 Task: Find connections with filter location Palafrugell with filter topic #Leadershipfirstwith filter profile language French with filter current company Godrej Consumer Products Limited with filter school Ramakrishna Mission Vidyalaya with filter industry Operations Consulting with filter service category Financial Planning with filter keywords title Locksmith
Action: Mouse moved to (207, 250)
Screenshot: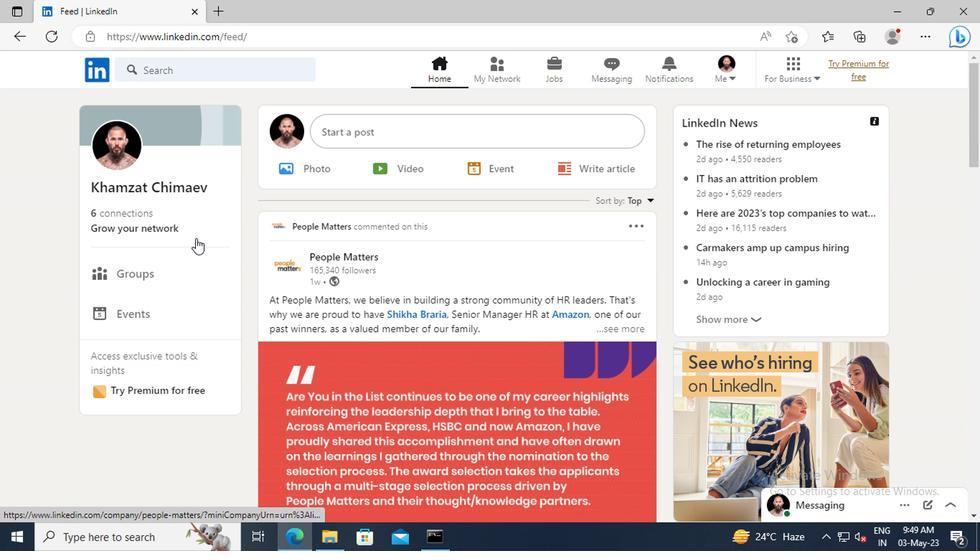 
Action: Mouse pressed left at (207, 250)
Screenshot: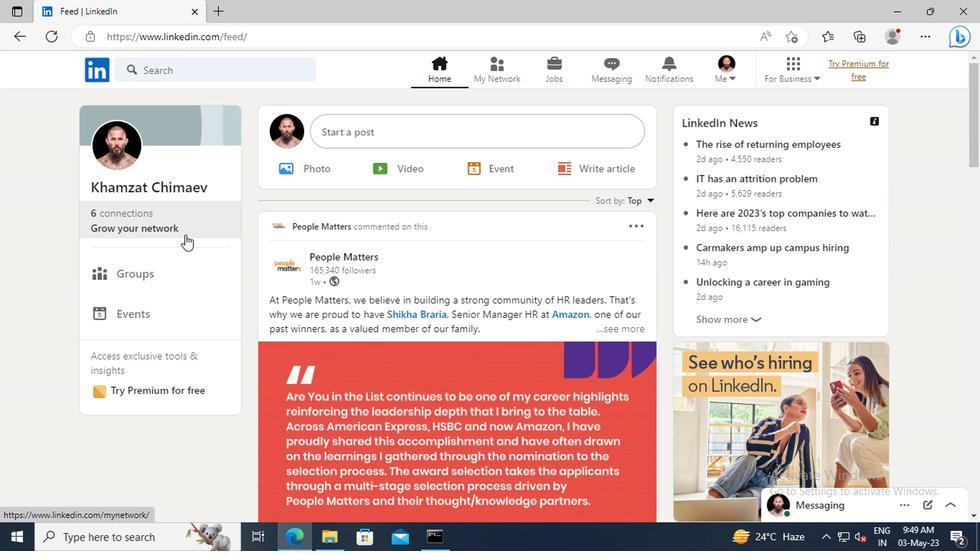 
Action: Mouse moved to (205, 196)
Screenshot: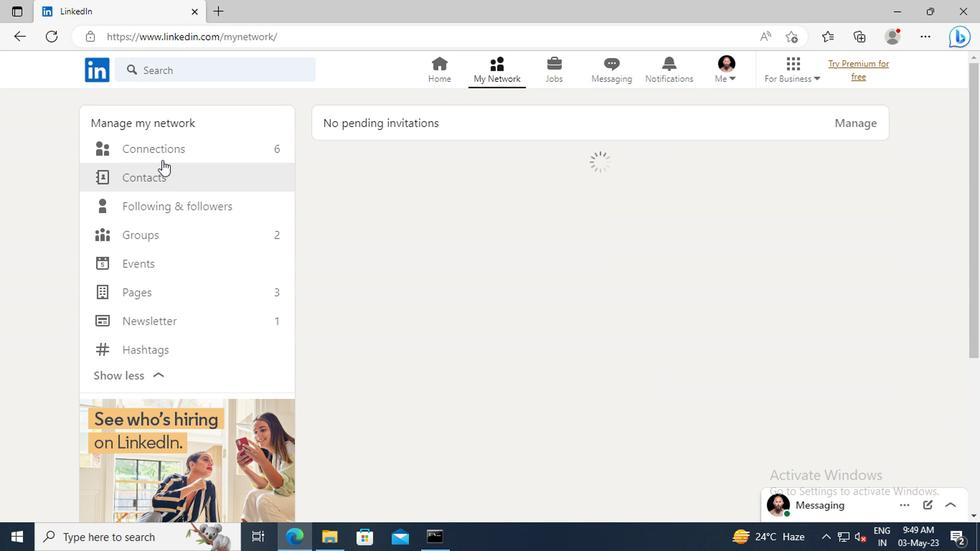 
Action: Mouse pressed left at (205, 196)
Screenshot: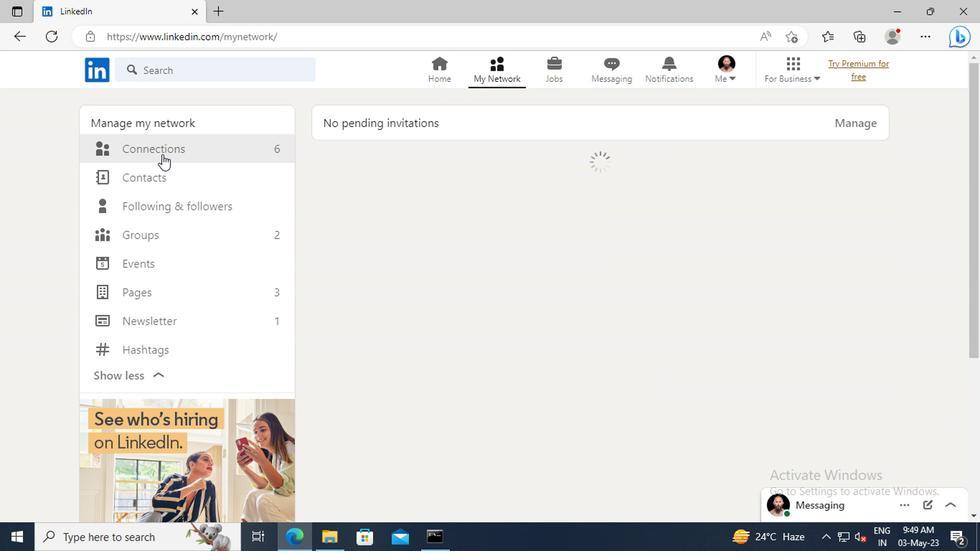 
Action: Mouse moved to (508, 198)
Screenshot: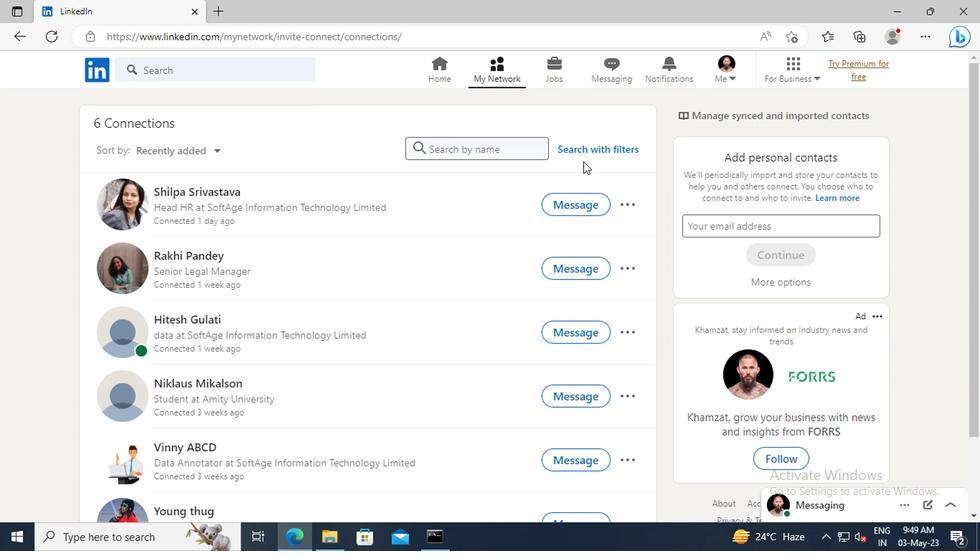 
Action: Mouse pressed left at (508, 198)
Screenshot: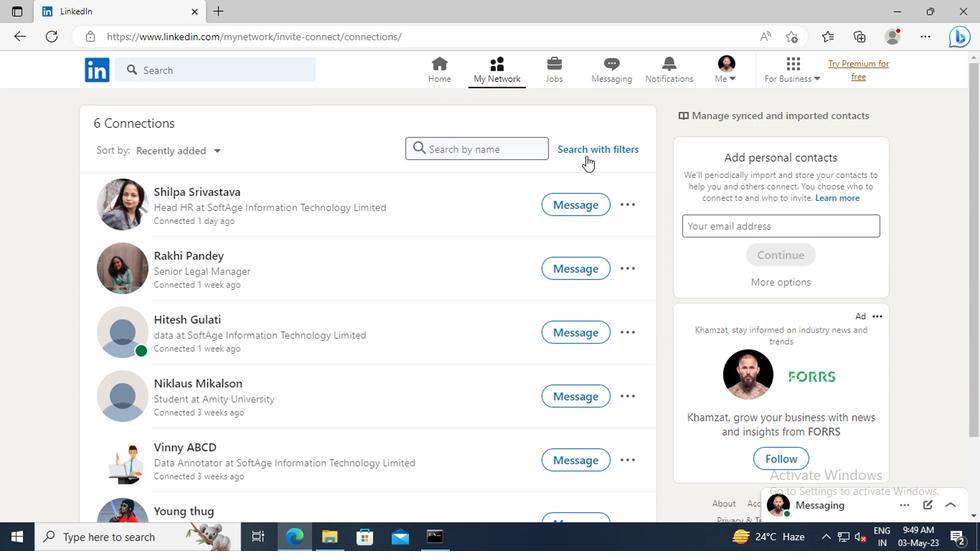 
Action: Mouse moved to (479, 170)
Screenshot: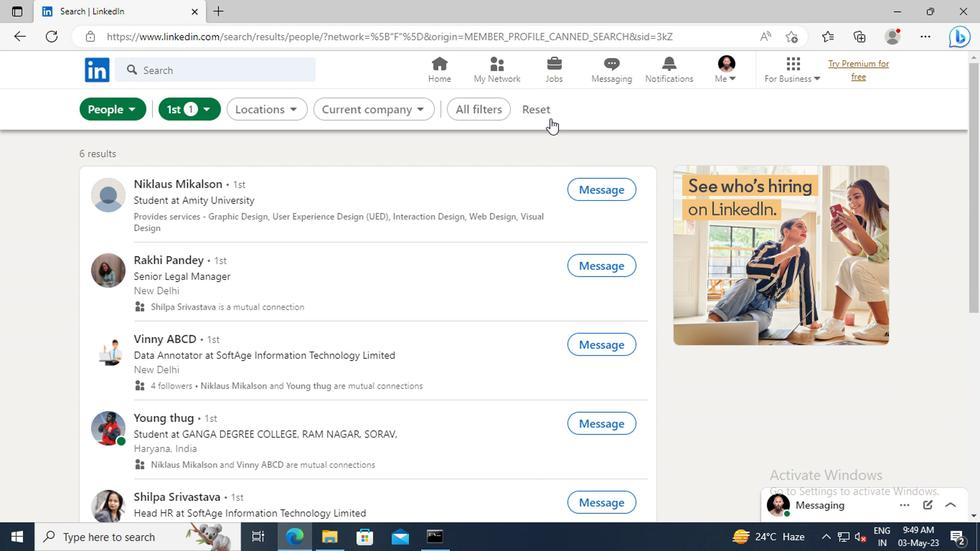 
Action: Mouse pressed left at (479, 170)
Screenshot: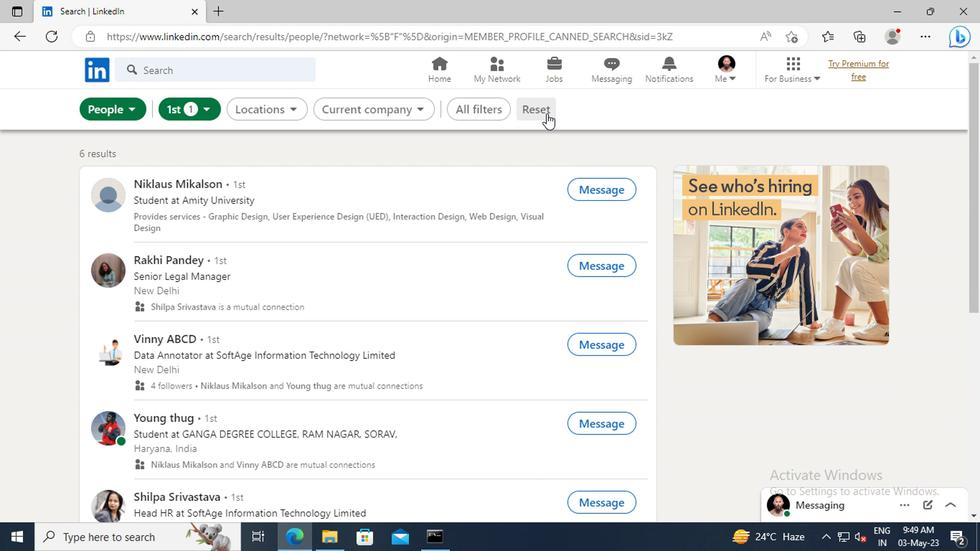 
Action: Mouse moved to (464, 169)
Screenshot: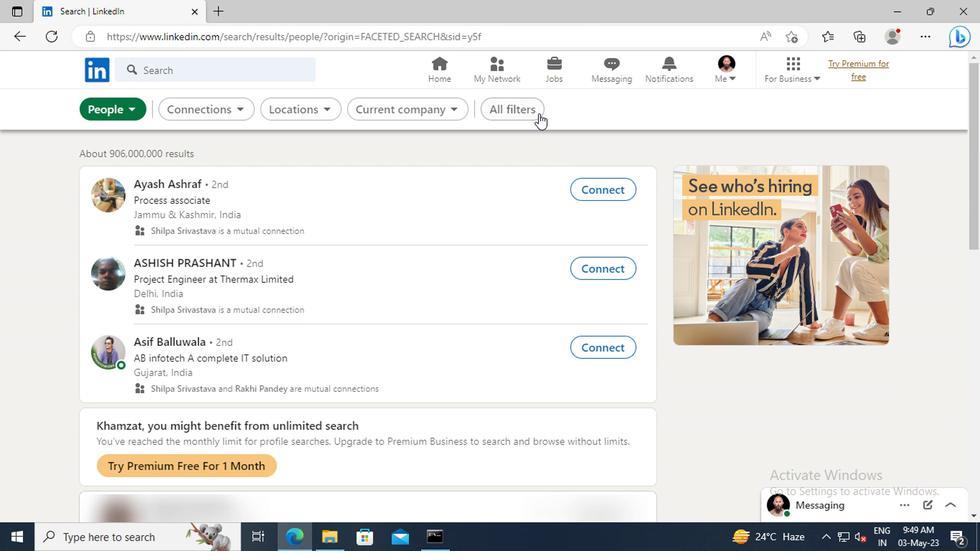 
Action: Mouse pressed left at (464, 169)
Screenshot: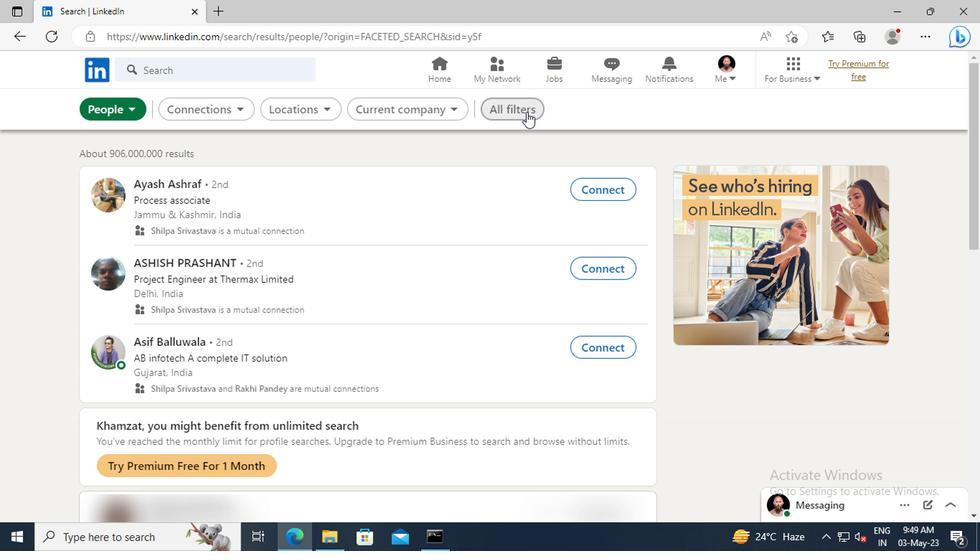 
Action: Mouse moved to (648, 285)
Screenshot: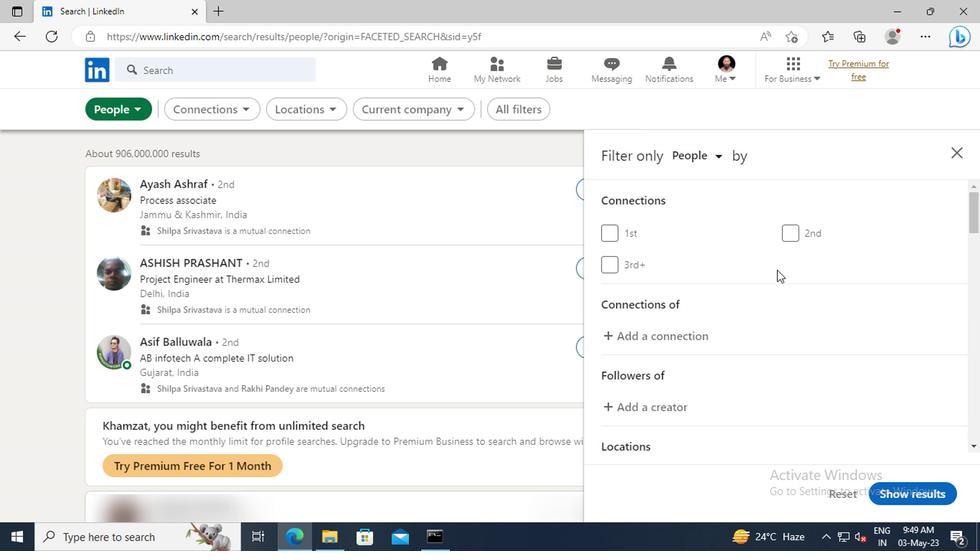 
Action: Mouse scrolled (648, 284) with delta (0, 0)
Screenshot: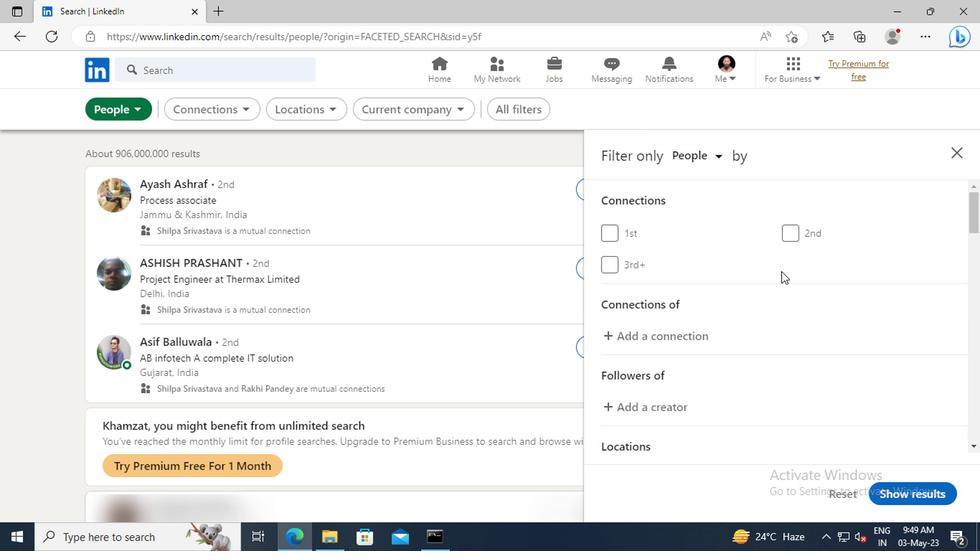 
Action: Mouse scrolled (648, 284) with delta (0, 0)
Screenshot: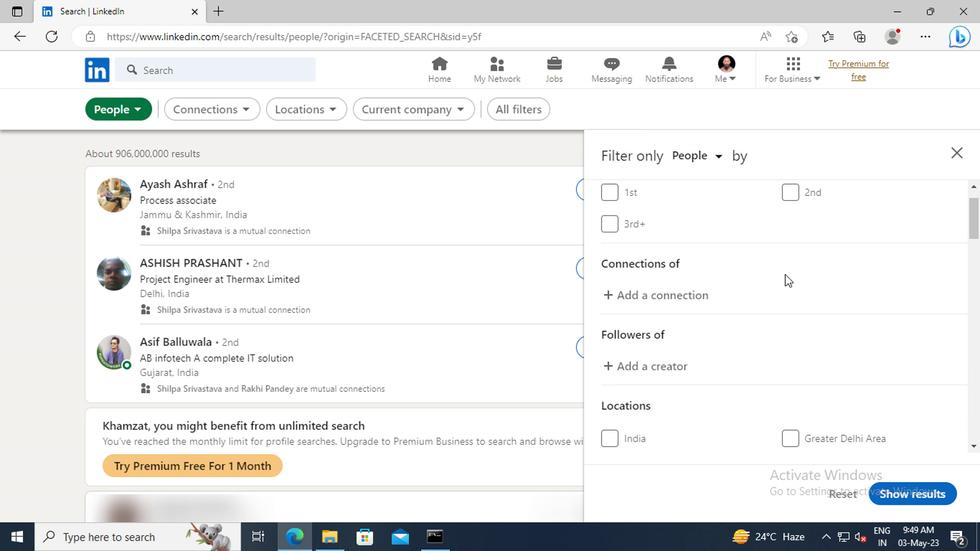 
Action: Mouse scrolled (648, 284) with delta (0, 0)
Screenshot: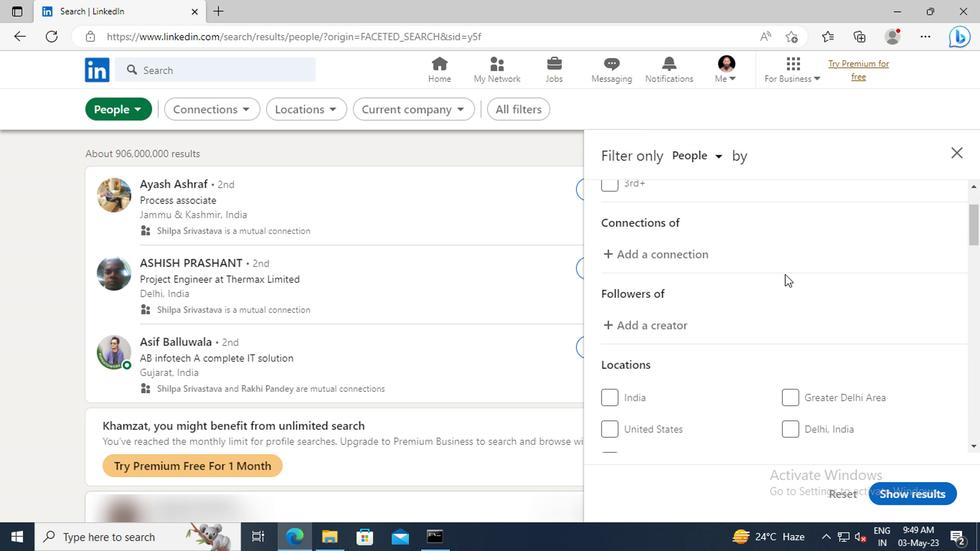 
Action: Mouse scrolled (648, 284) with delta (0, 0)
Screenshot: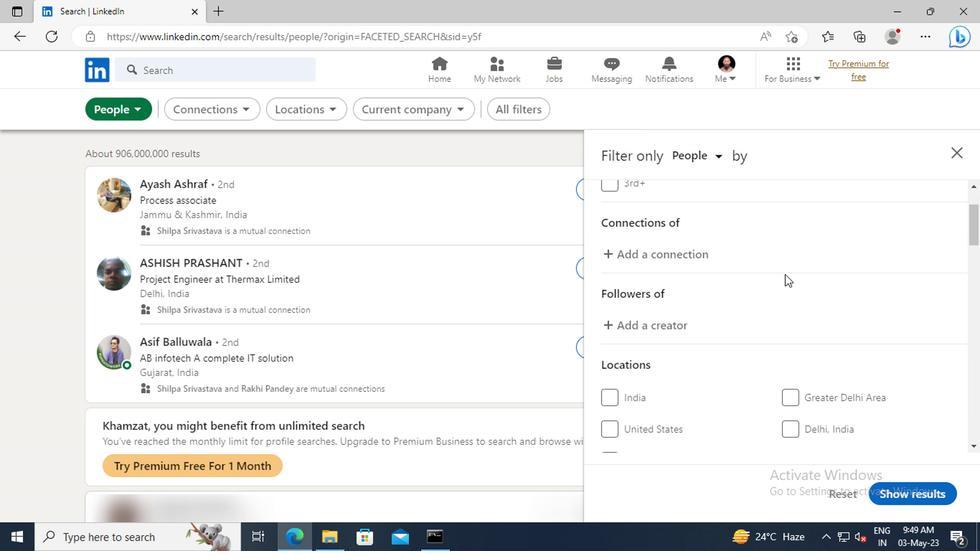 
Action: Mouse scrolled (648, 284) with delta (0, 0)
Screenshot: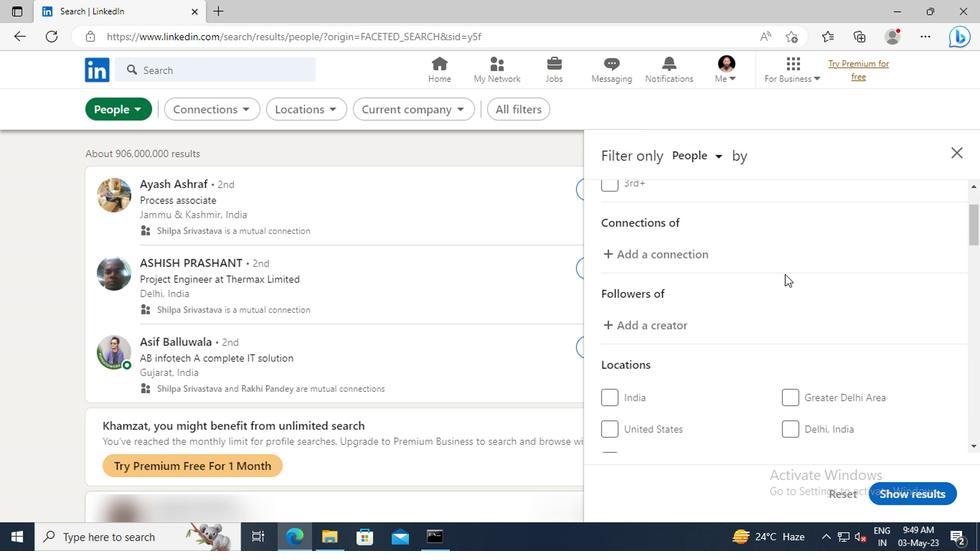 
Action: Mouse scrolled (648, 284) with delta (0, 0)
Screenshot: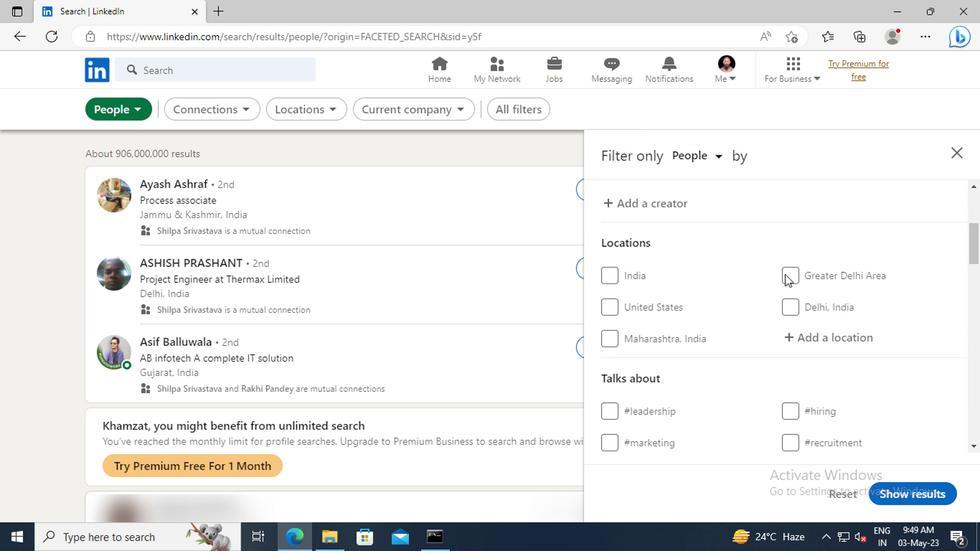 
Action: Mouse moved to (656, 298)
Screenshot: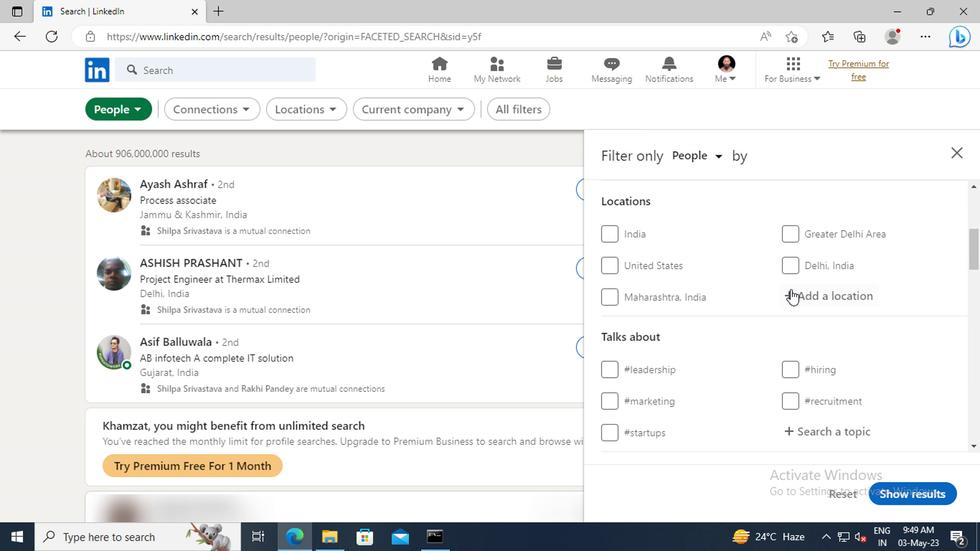 
Action: Mouse pressed left at (656, 298)
Screenshot: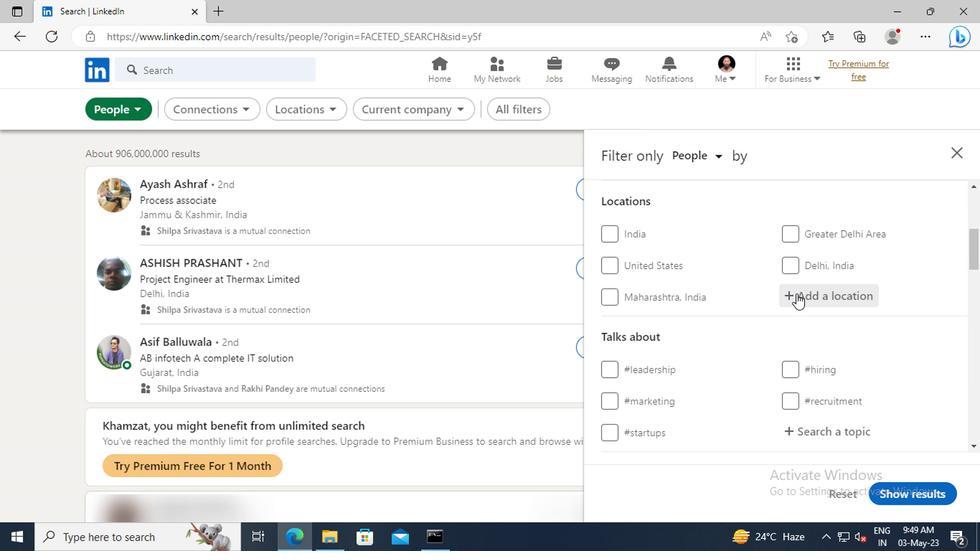 
Action: Key pressed <Key.shift>PALAFRUG
Screenshot: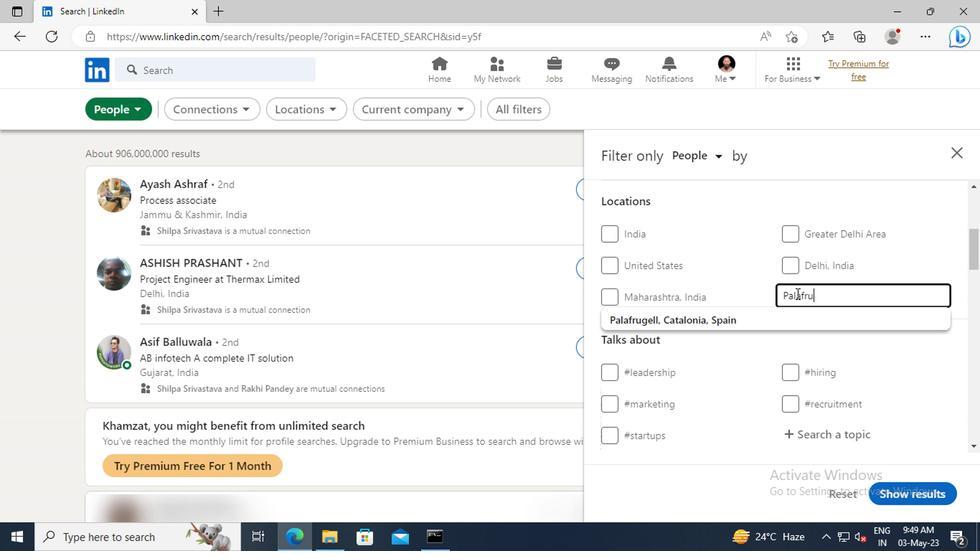 
Action: Mouse moved to (658, 311)
Screenshot: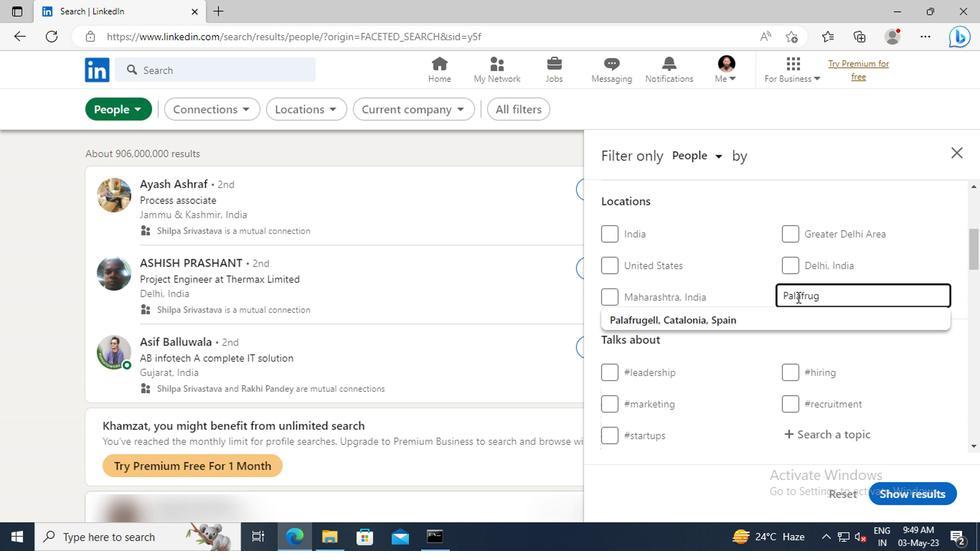 
Action: Mouse pressed left at (658, 311)
Screenshot: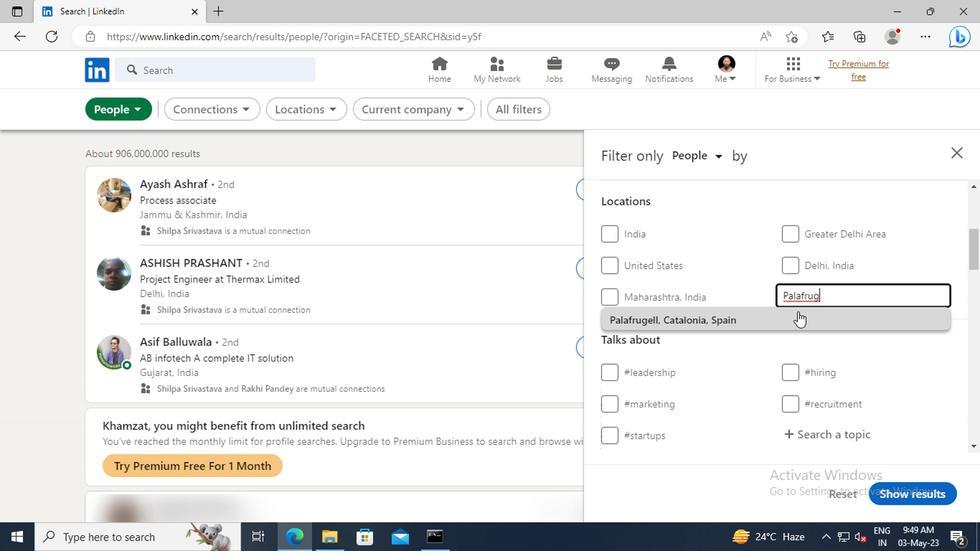 
Action: Mouse scrolled (658, 311) with delta (0, 0)
Screenshot: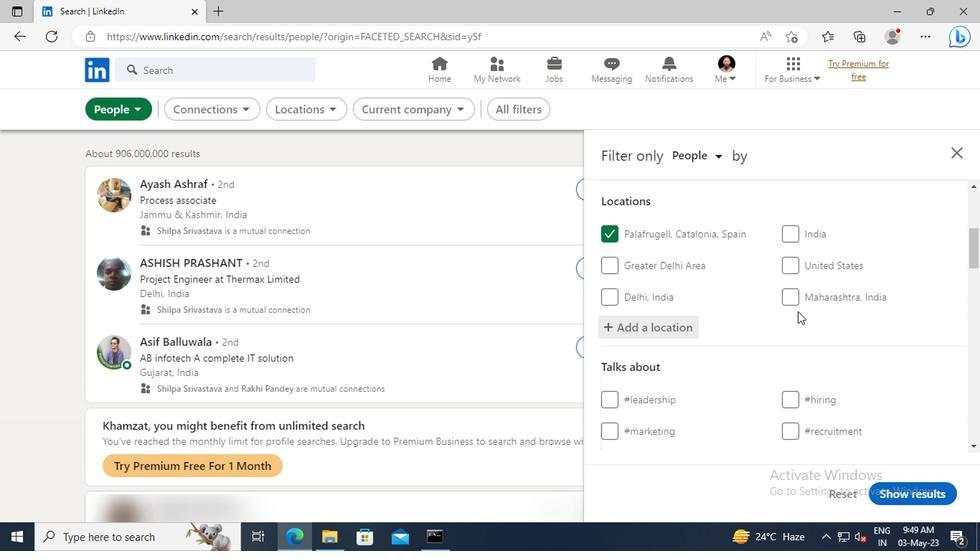
Action: Mouse scrolled (658, 311) with delta (0, 0)
Screenshot: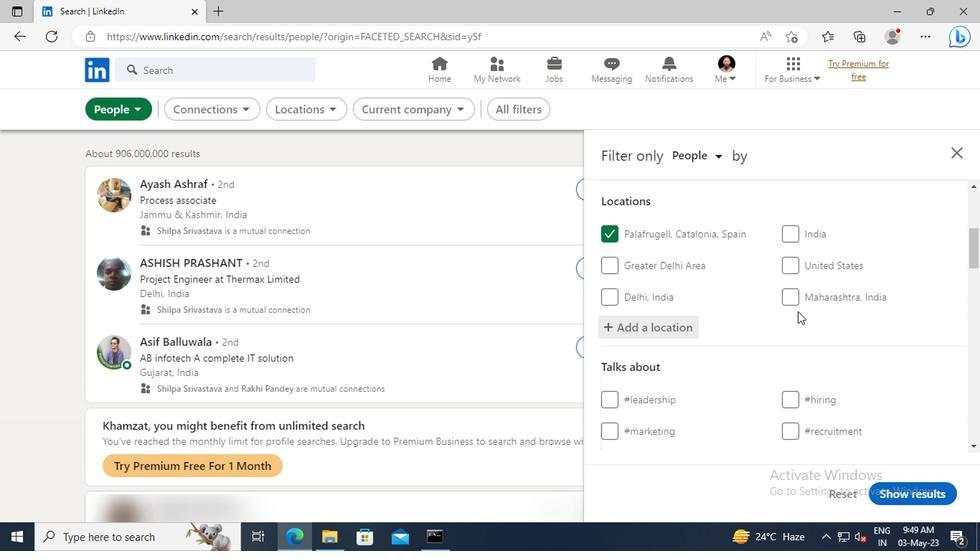 
Action: Mouse moved to (660, 294)
Screenshot: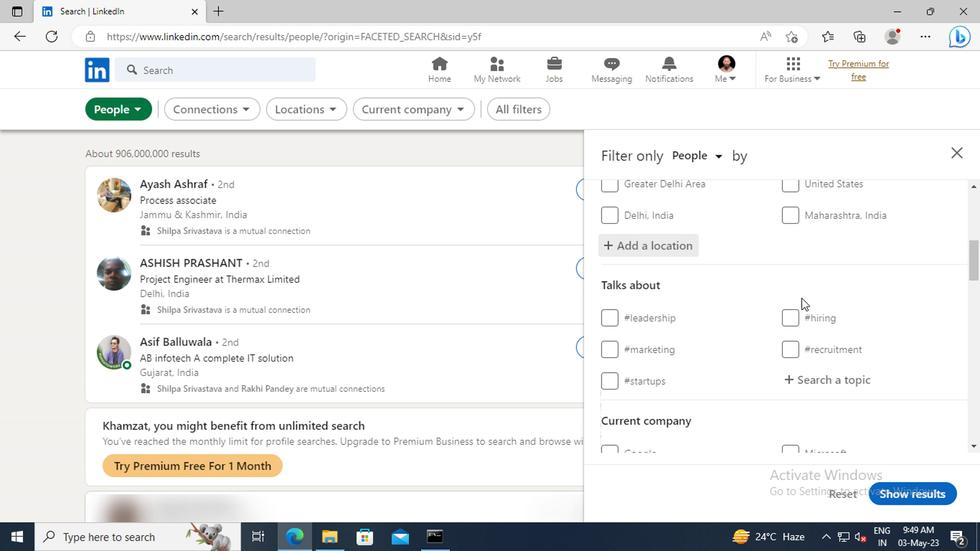 
Action: Mouse scrolled (660, 293) with delta (0, 0)
Screenshot: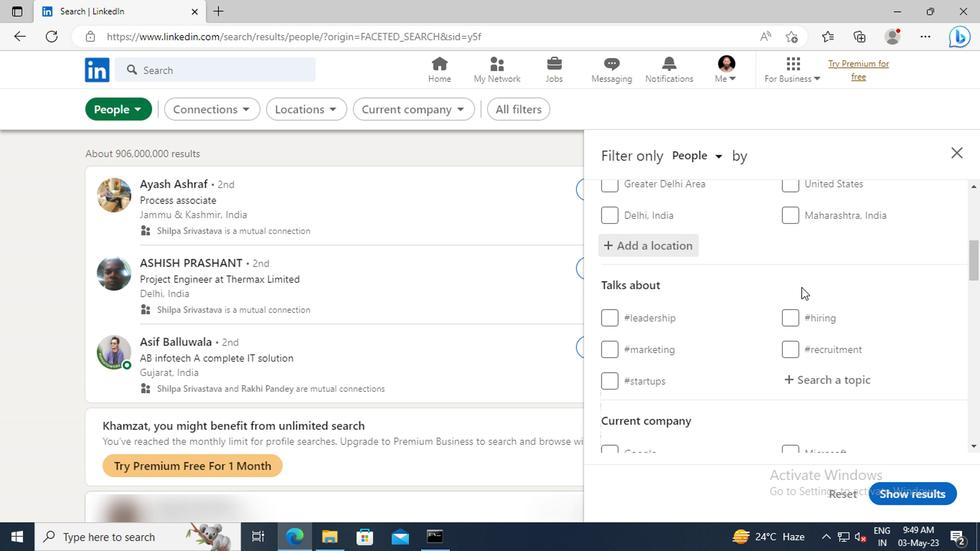 
Action: Mouse scrolled (660, 293) with delta (0, 0)
Screenshot: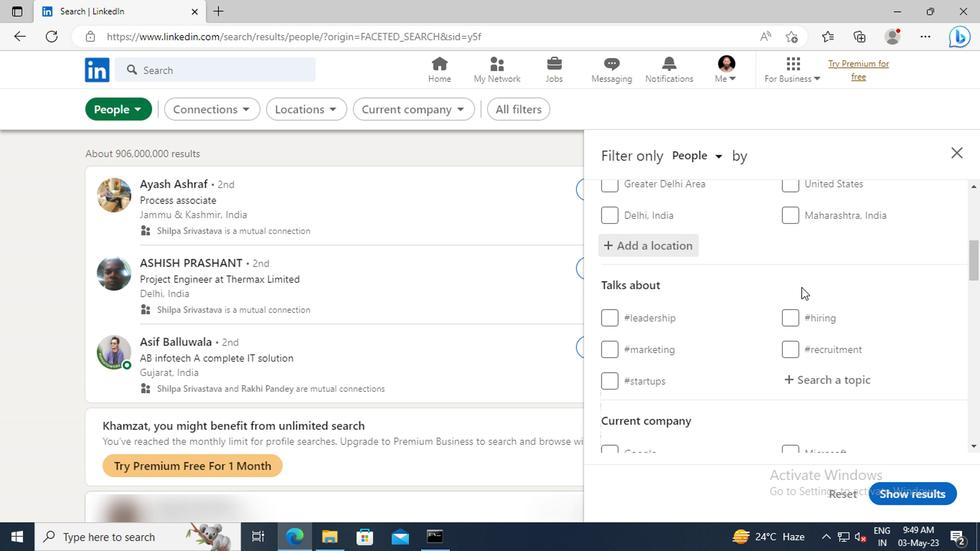 
Action: Mouse moved to (661, 299)
Screenshot: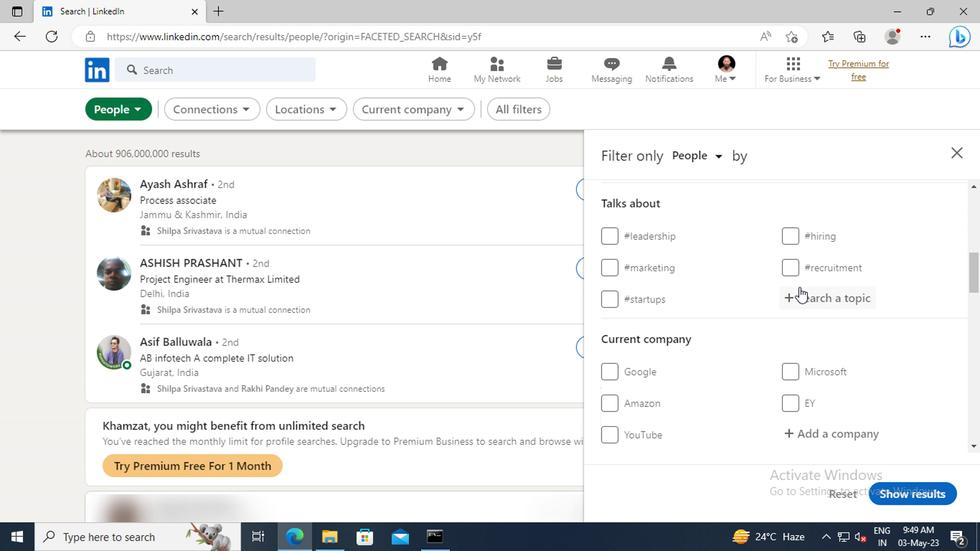 
Action: Mouse pressed left at (661, 299)
Screenshot: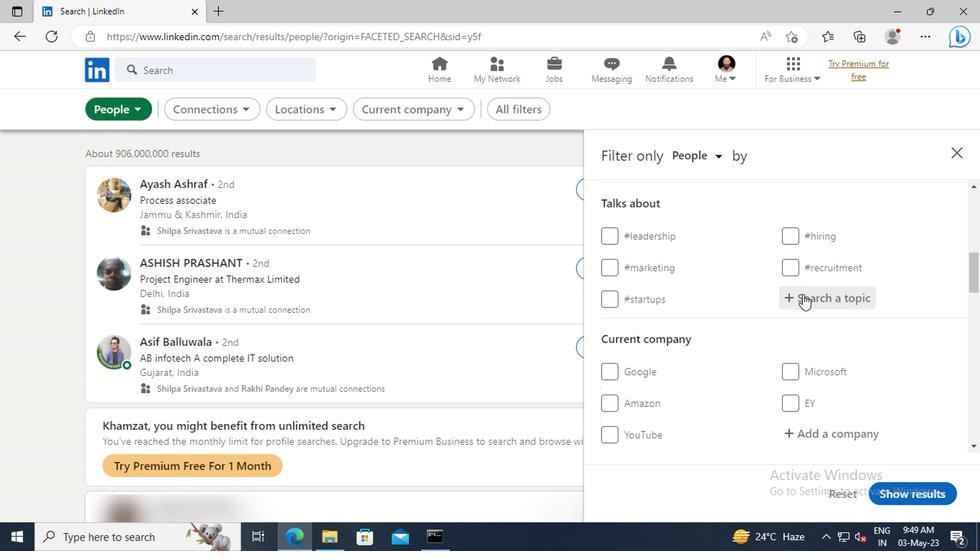 
Action: Key pressed <Key.shift>LEADERSHIPFIR
Screenshot: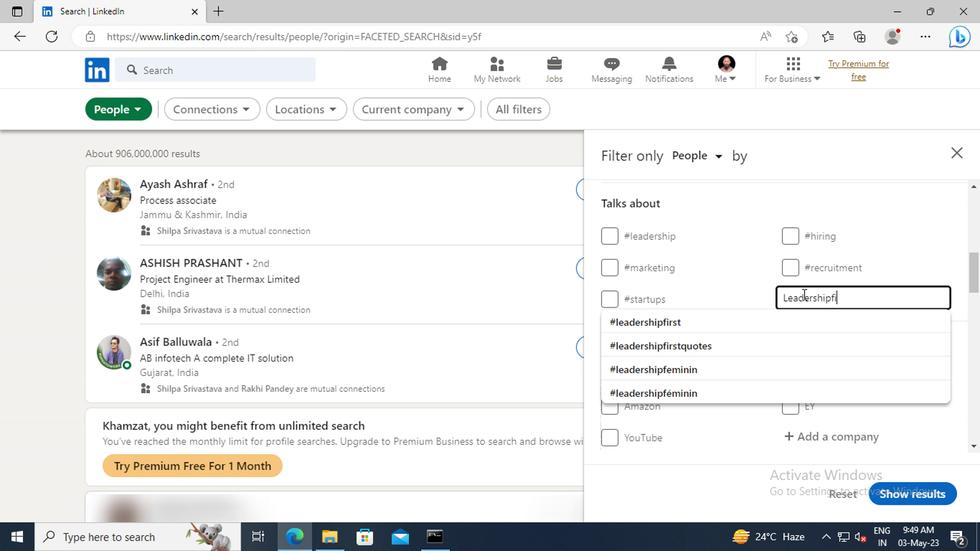 
Action: Mouse moved to (665, 317)
Screenshot: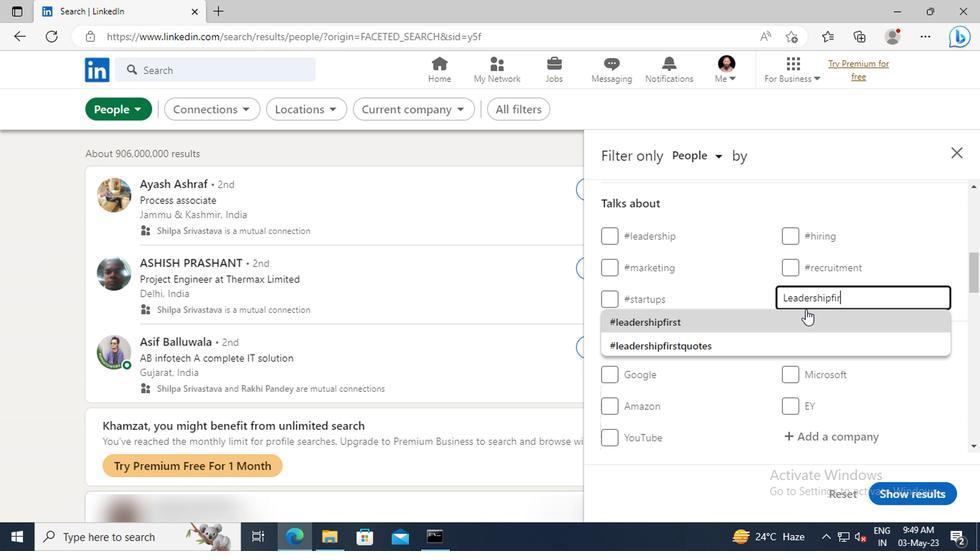 
Action: Mouse pressed left at (665, 317)
Screenshot: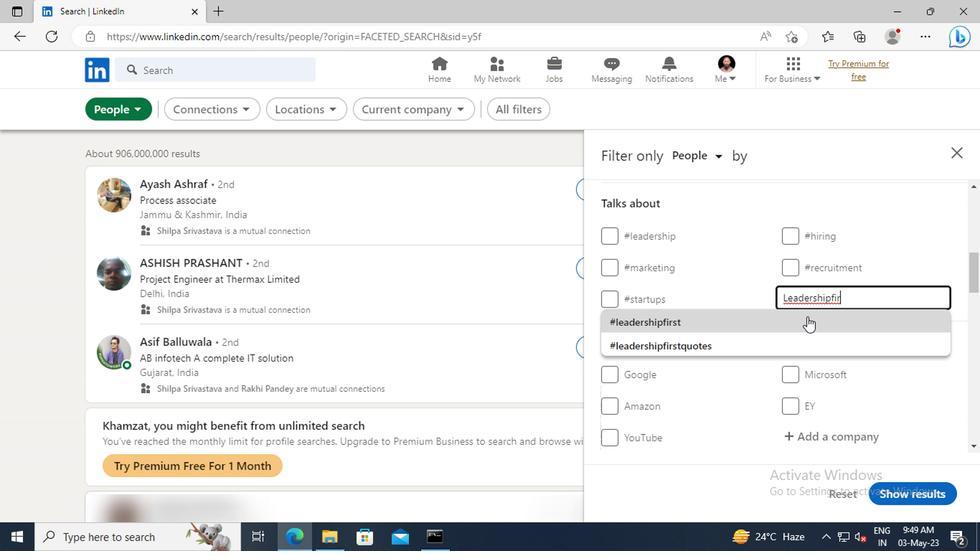 
Action: Mouse scrolled (665, 316) with delta (0, 0)
Screenshot: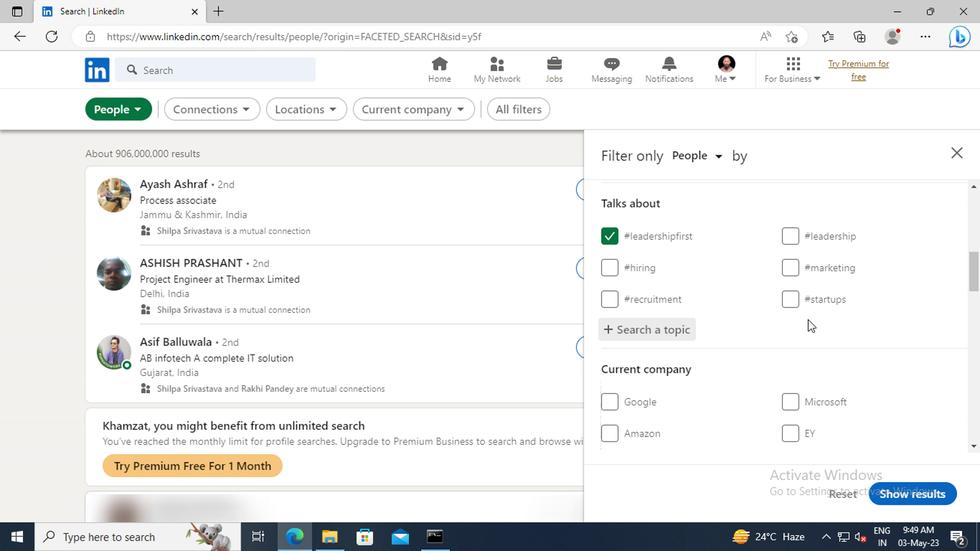 
Action: Mouse scrolled (665, 316) with delta (0, 0)
Screenshot: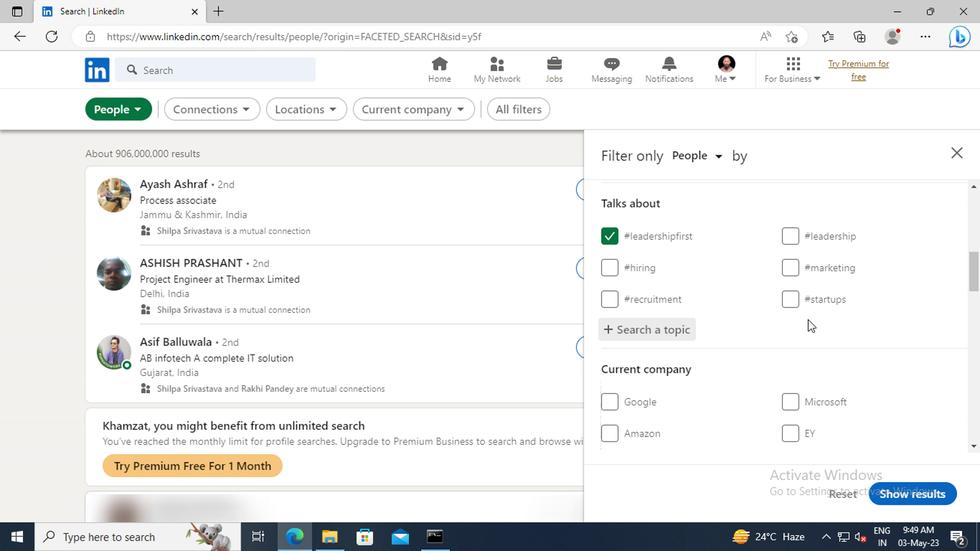 
Action: Mouse moved to (663, 282)
Screenshot: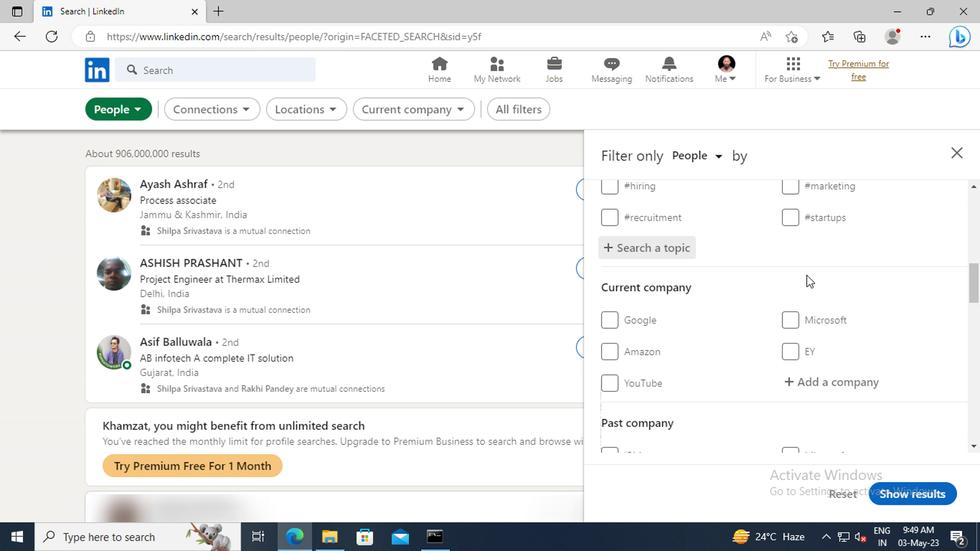 
Action: Mouse scrolled (663, 282) with delta (0, 0)
Screenshot: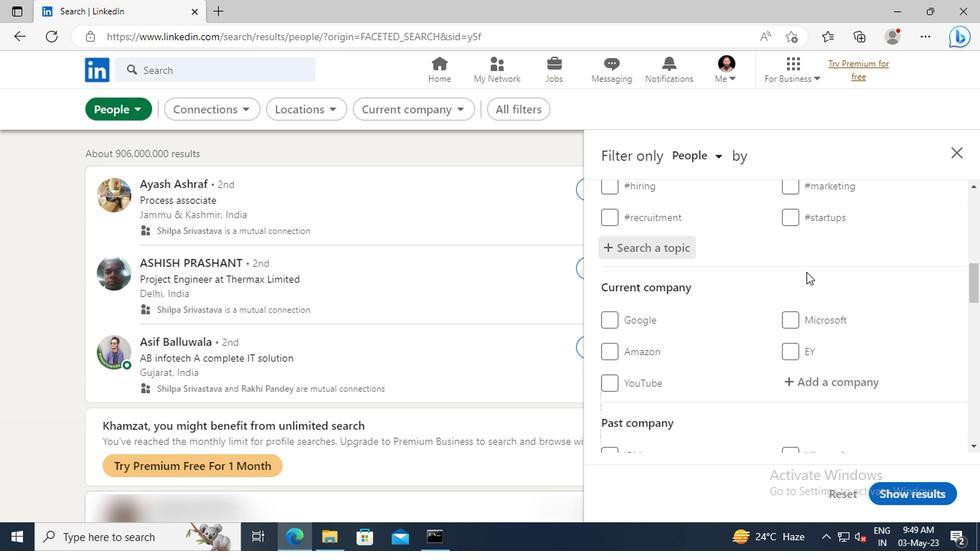 
Action: Mouse scrolled (663, 282) with delta (0, 0)
Screenshot: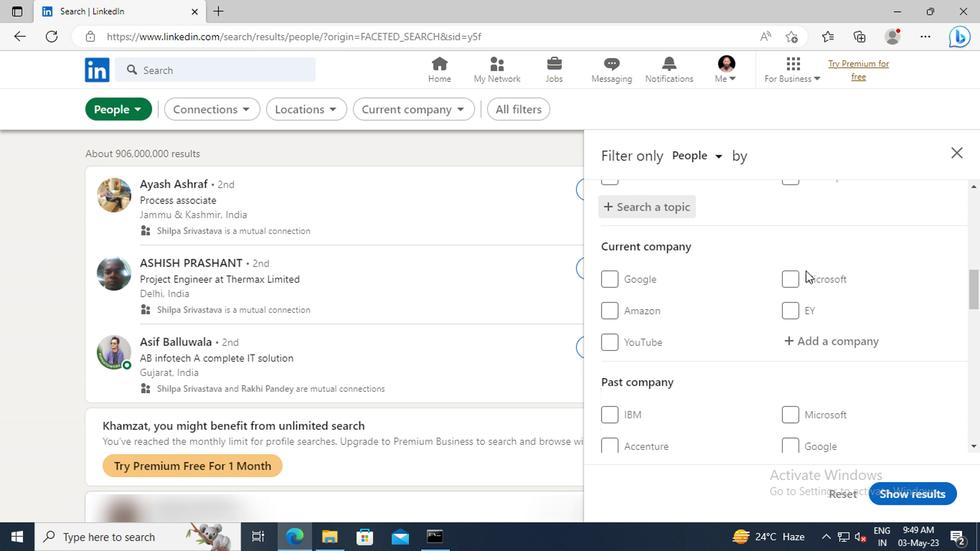 
Action: Mouse scrolled (663, 282) with delta (0, 0)
Screenshot: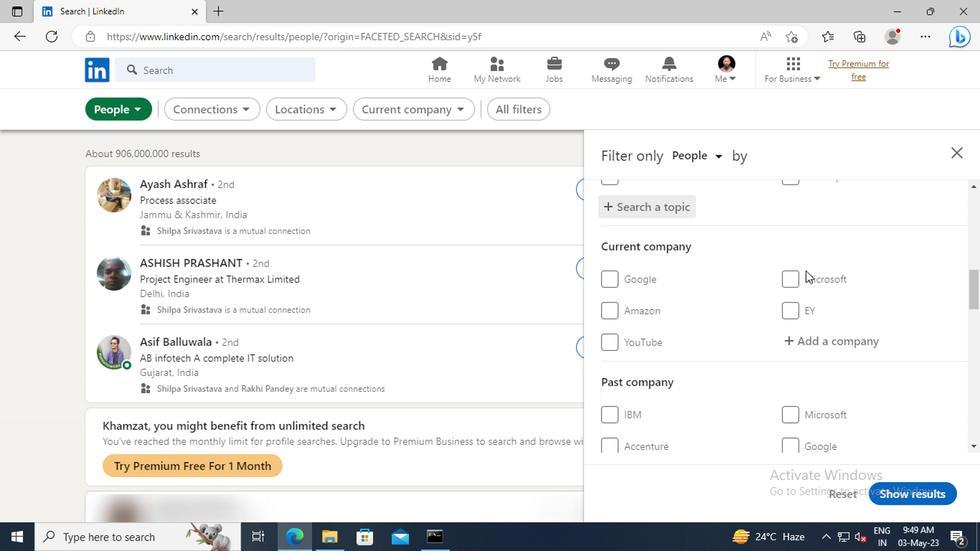 
Action: Mouse scrolled (663, 282) with delta (0, 0)
Screenshot: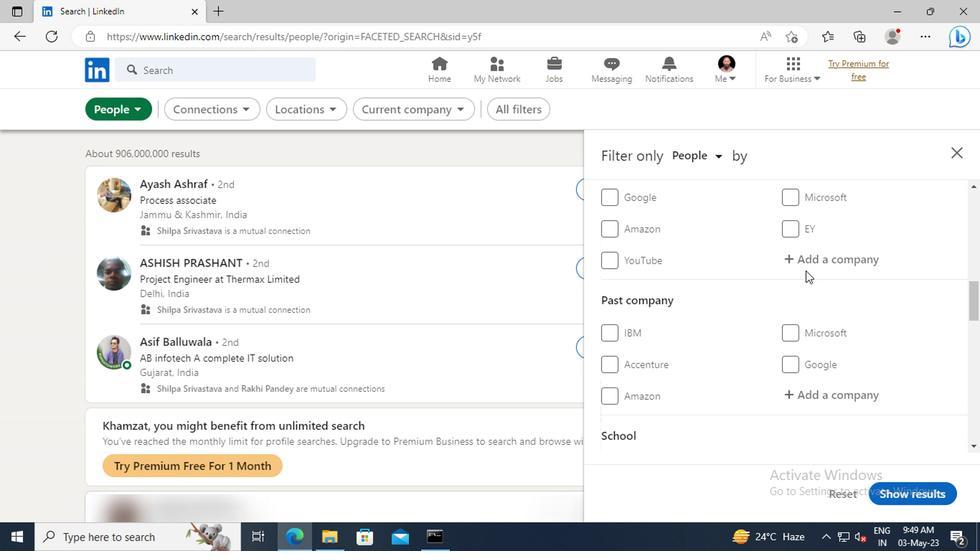 
Action: Mouse scrolled (663, 282) with delta (0, 0)
Screenshot: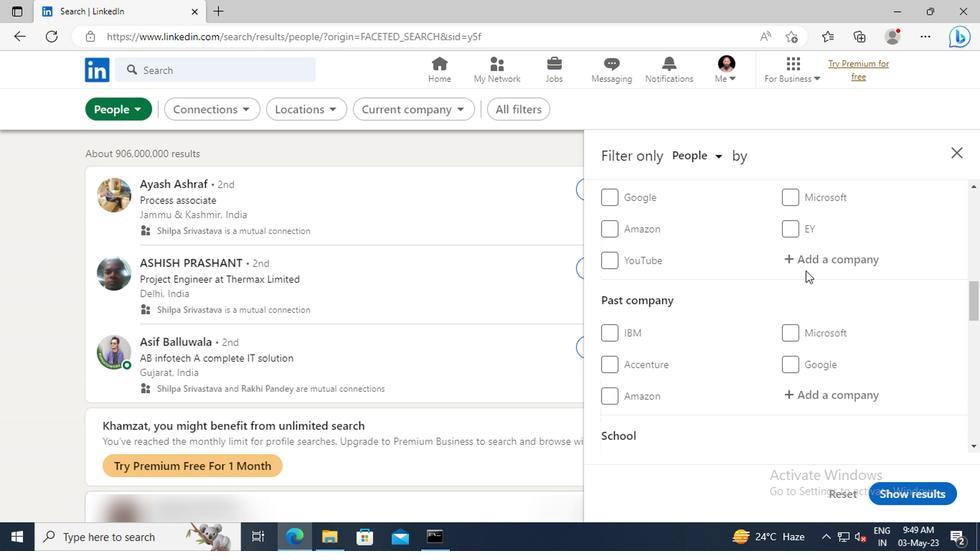 
Action: Mouse scrolled (663, 282) with delta (0, 0)
Screenshot: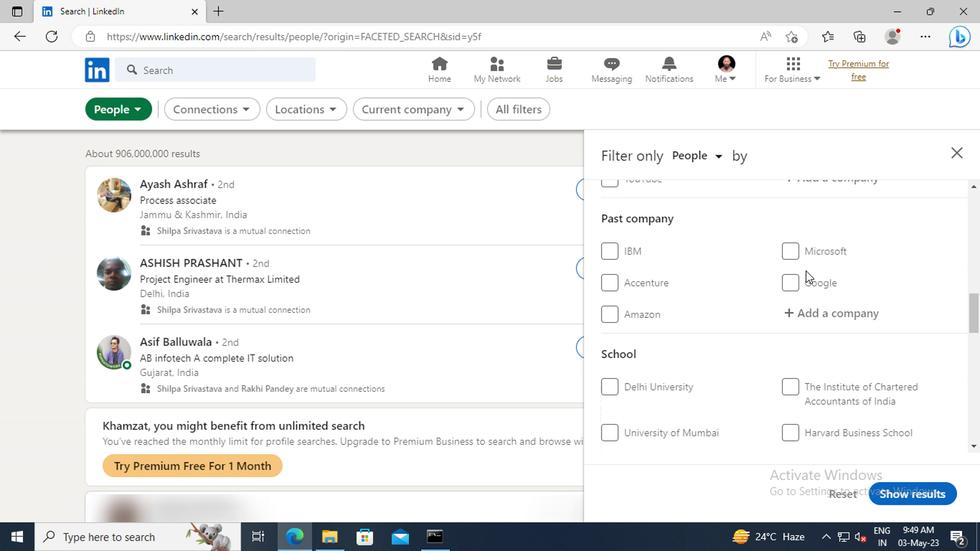 
Action: Mouse scrolled (663, 282) with delta (0, 0)
Screenshot: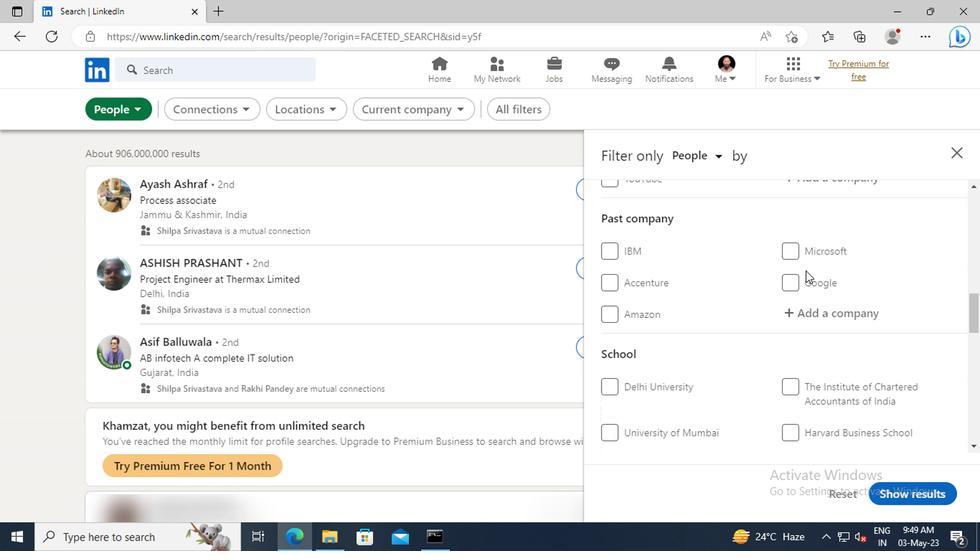 
Action: Mouse scrolled (663, 282) with delta (0, 0)
Screenshot: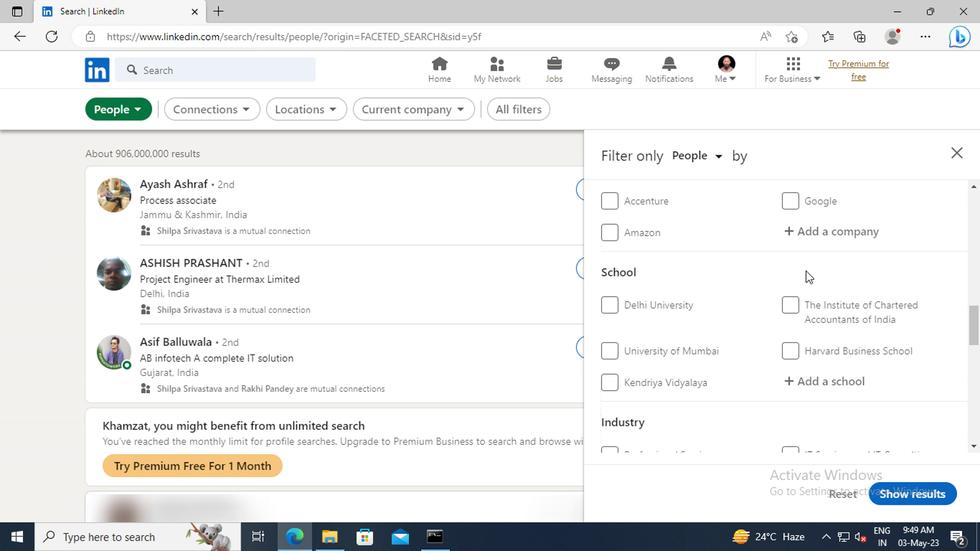 
Action: Mouse scrolled (663, 282) with delta (0, 0)
Screenshot: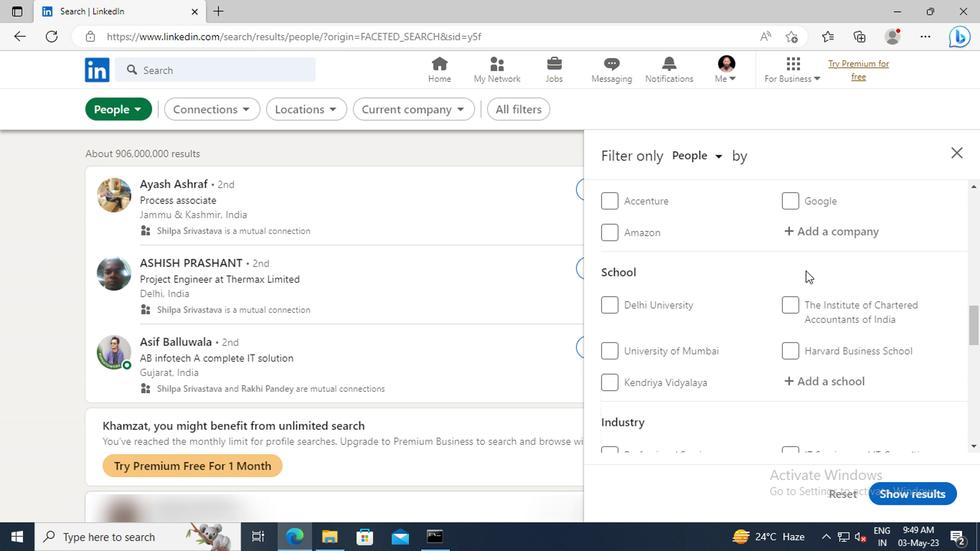 
Action: Mouse scrolled (663, 282) with delta (0, 0)
Screenshot: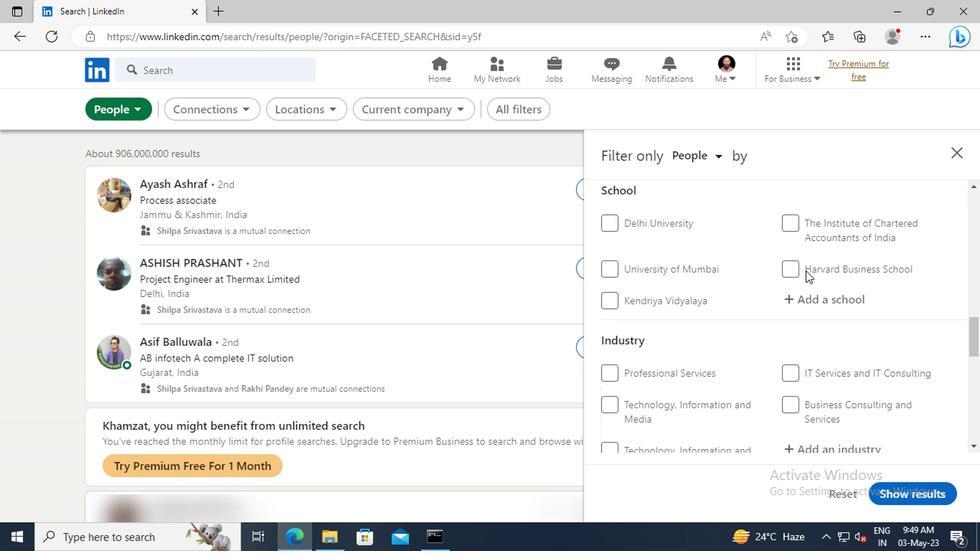 
Action: Mouse scrolled (663, 282) with delta (0, 0)
Screenshot: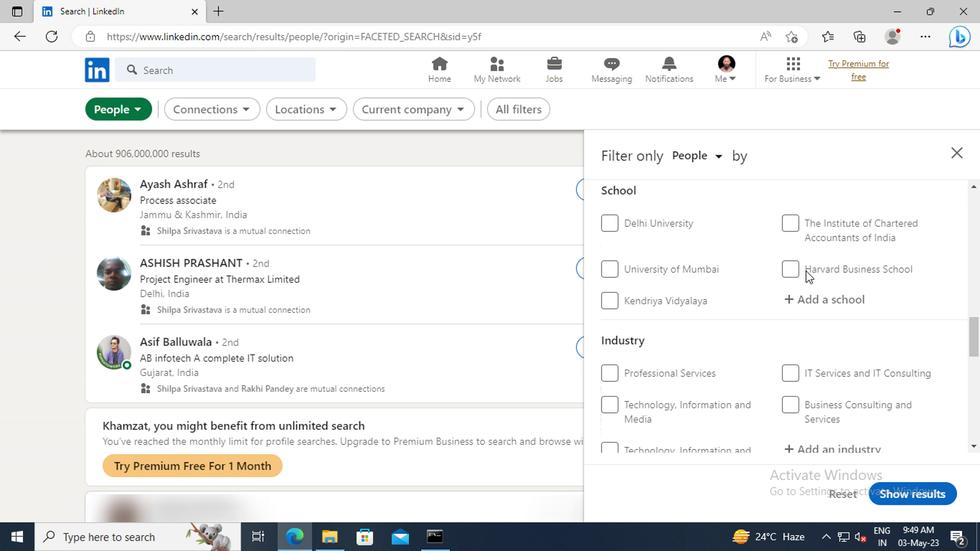 
Action: Mouse scrolled (663, 282) with delta (0, 0)
Screenshot: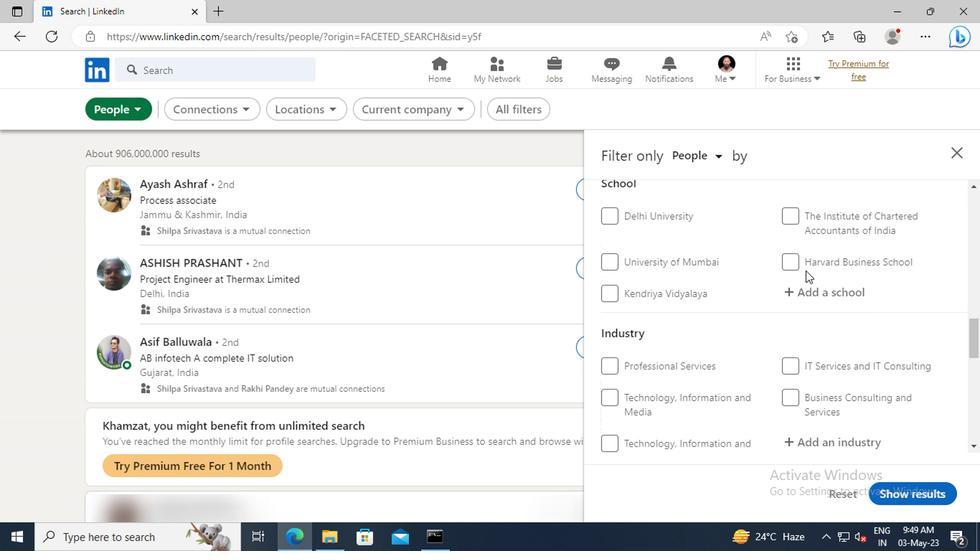 
Action: Mouse scrolled (663, 282) with delta (0, 0)
Screenshot: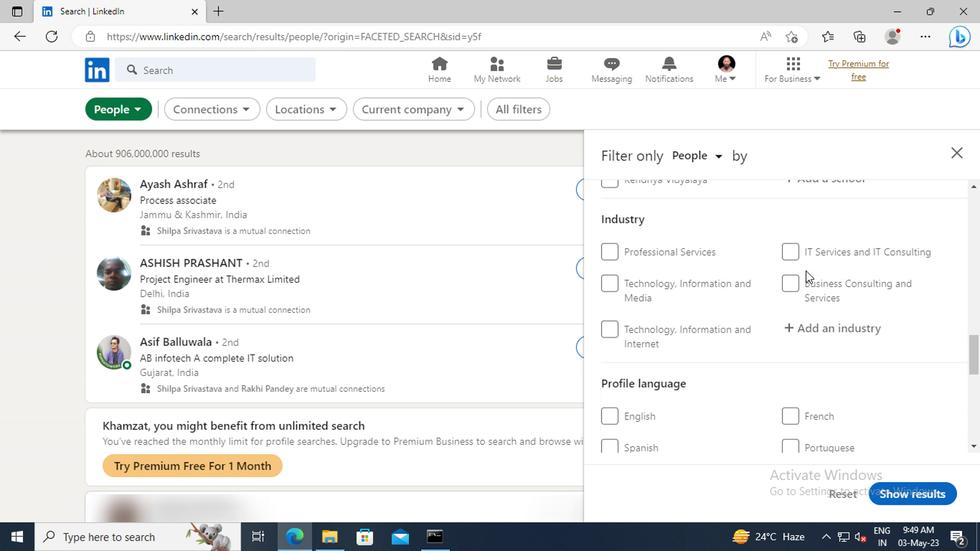 
Action: Mouse moved to (655, 354)
Screenshot: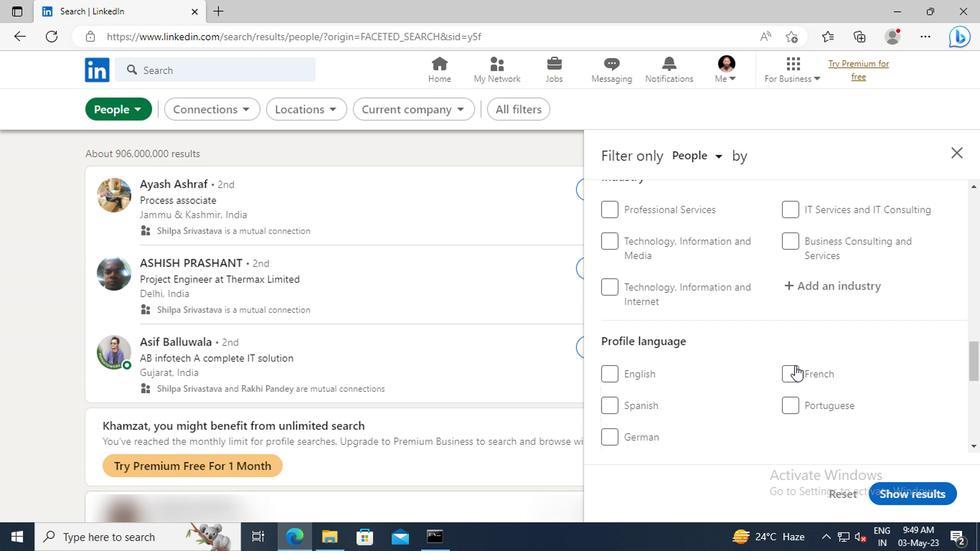 
Action: Mouse pressed left at (655, 354)
Screenshot: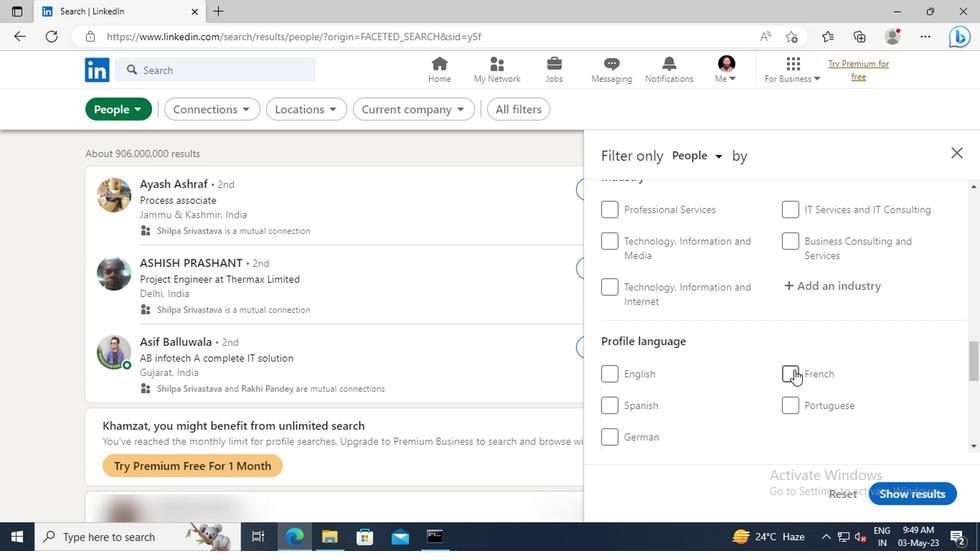 
Action: Mouse moved to (668, 327)
Screenshot: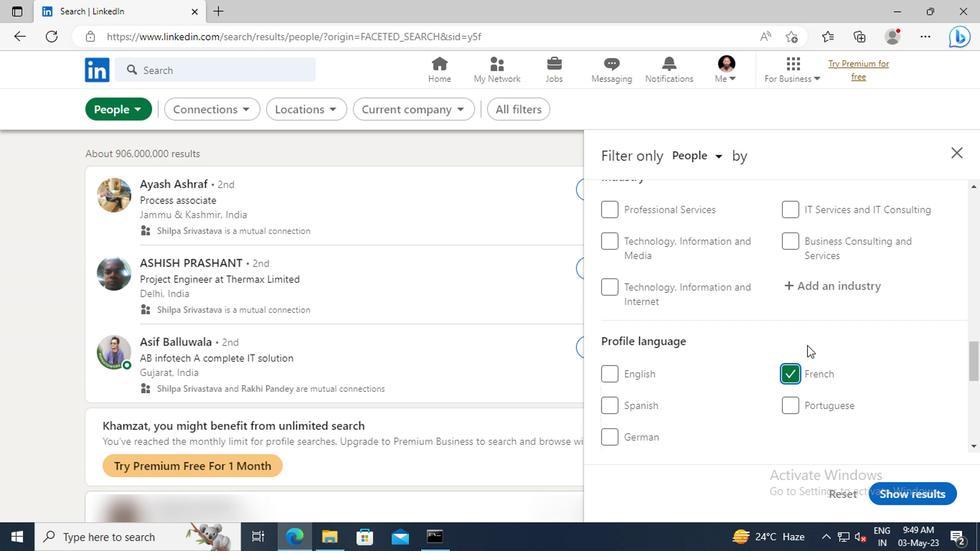 
Action: Mouse scrolled (668, 328) with delta (0, 0)
Screenshot: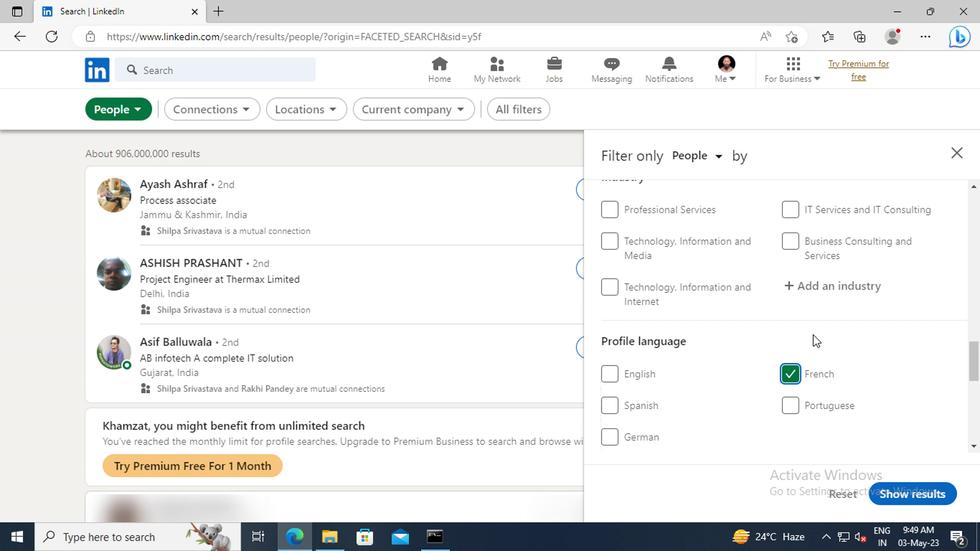 
Action: Mouse scrolled (668, 328) with delta (0, 0)
Screenshot: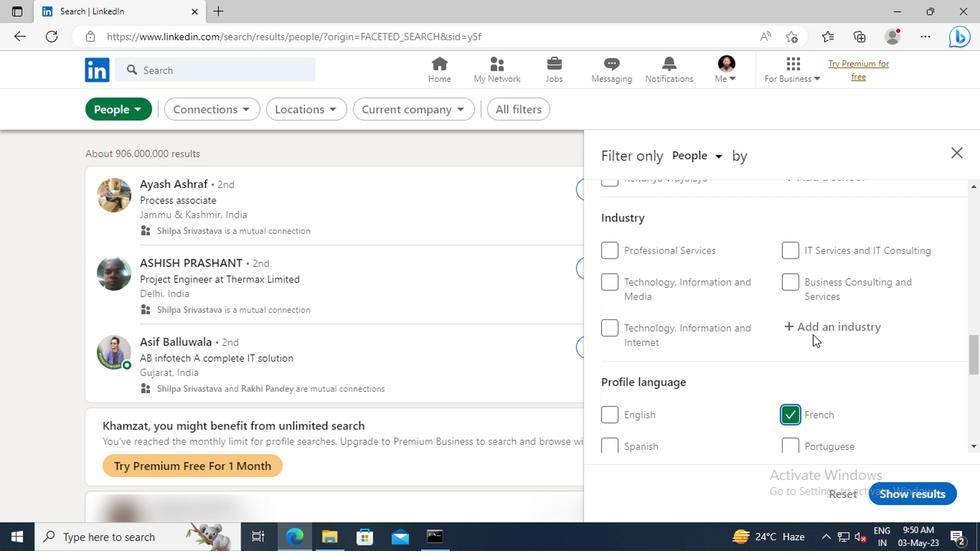 
Action: Mouse scrolled (668, 328) with delta (0, 0)
Screenshot: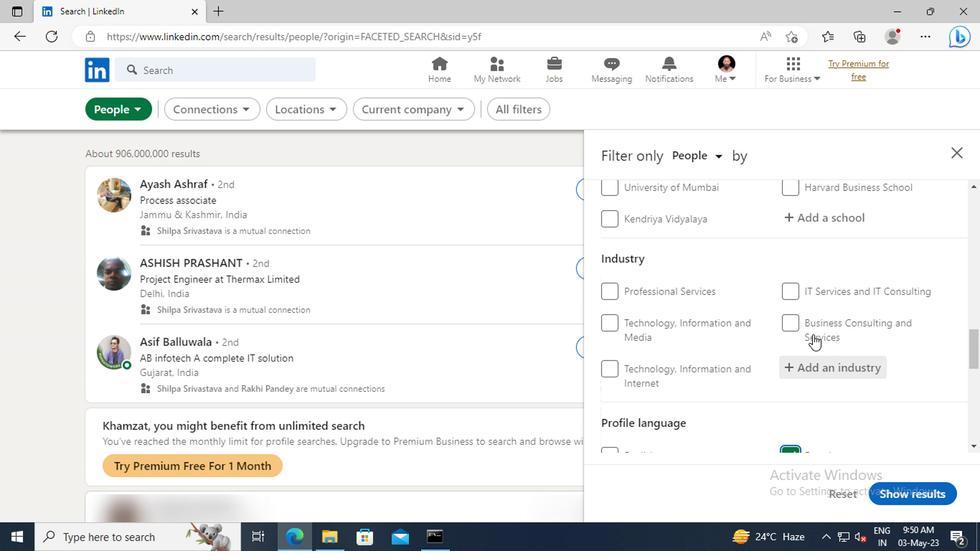 
Action: Mouse scrolled (668, 328) with delta (0, 0)
Screenshot: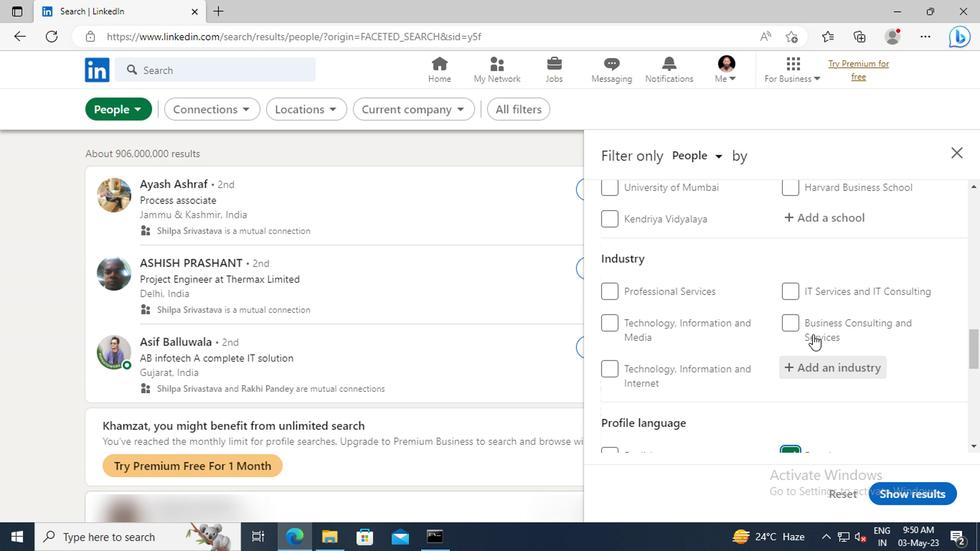 
Action: Mouse scrolled (668, 328) with delta (0, 0)
Screenshot: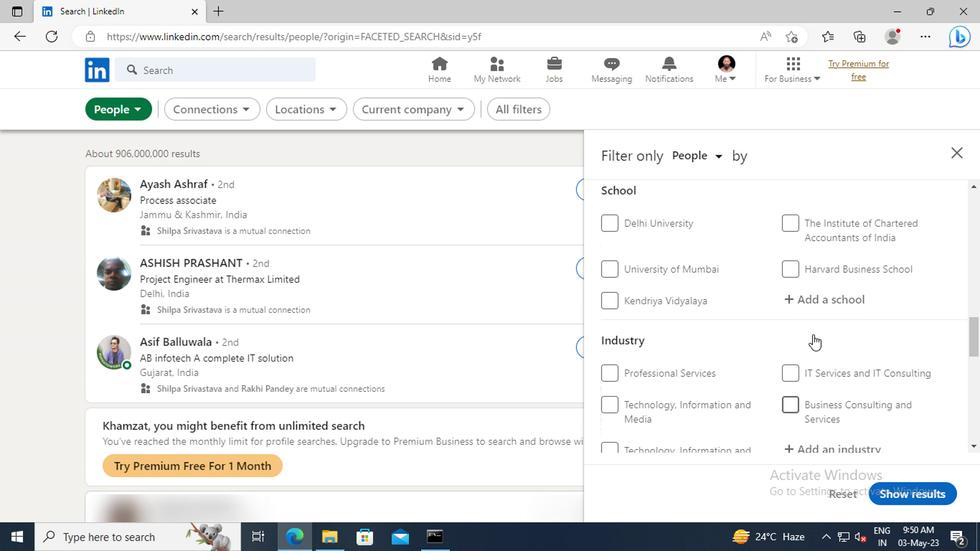
Action: Mouse scrolled (668, 328) with delta (0, 0)
Screenshot: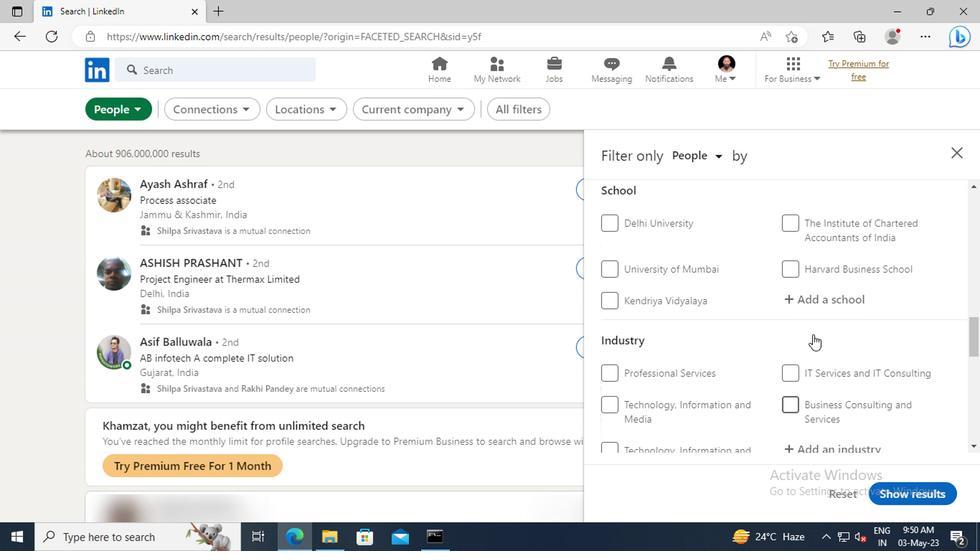 
Action: Mouse scrolled (668, 328) with delta (0, 0)
Screenshot: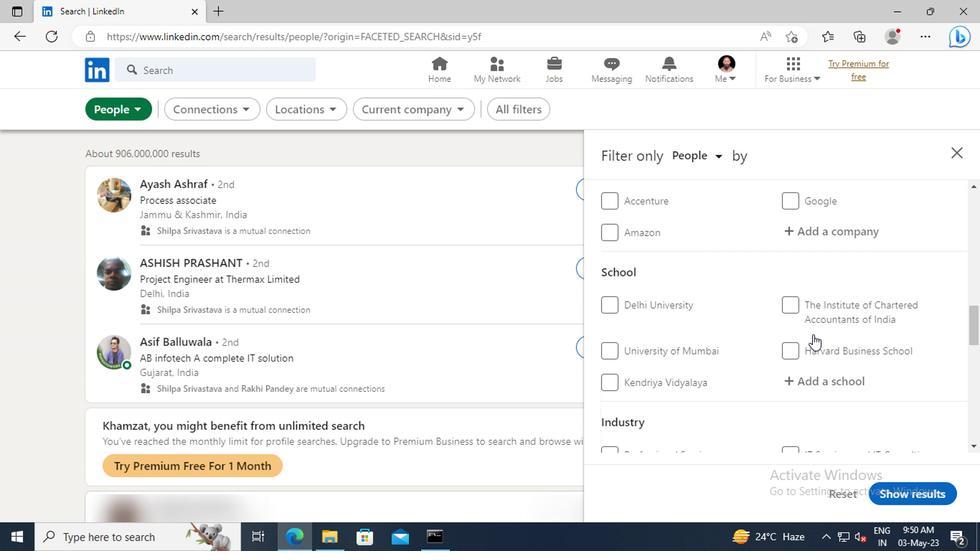 
Action: Mouse scrolled (668, 328) with delta (0, 0)
Screenshot: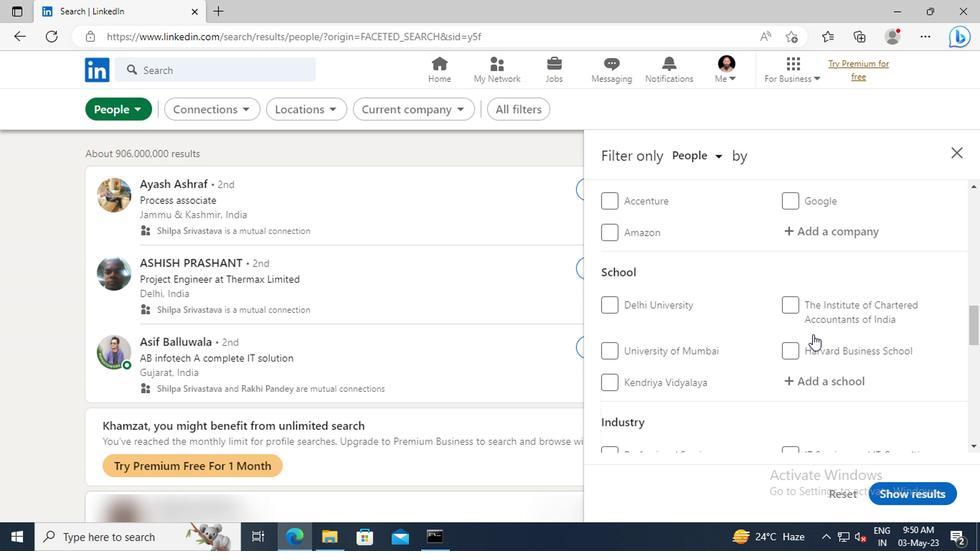 
Action: Mouse scrolled (668, 328) with delta (0, 0)
Screenshot: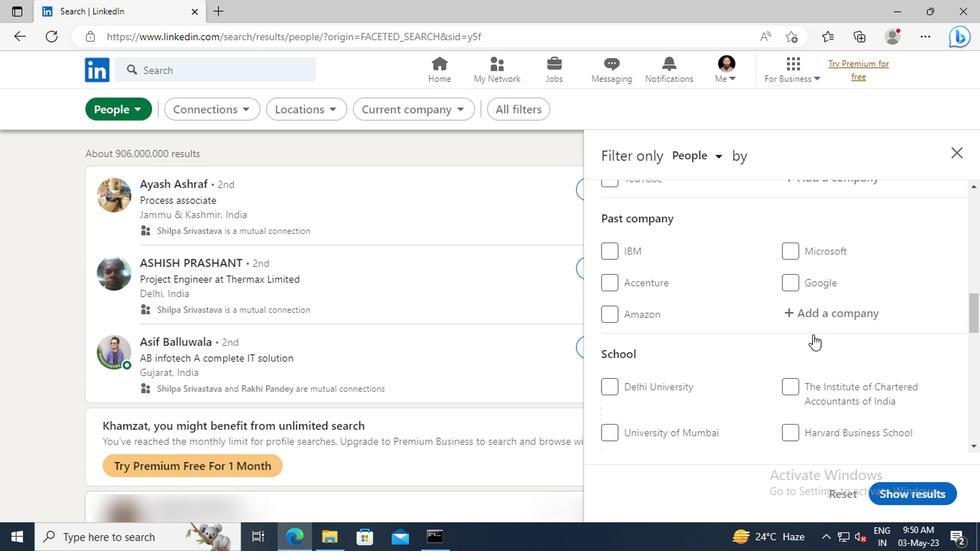 
Action: Mouse scrolled (668, 328) with delta (0, 0)
Screenshot: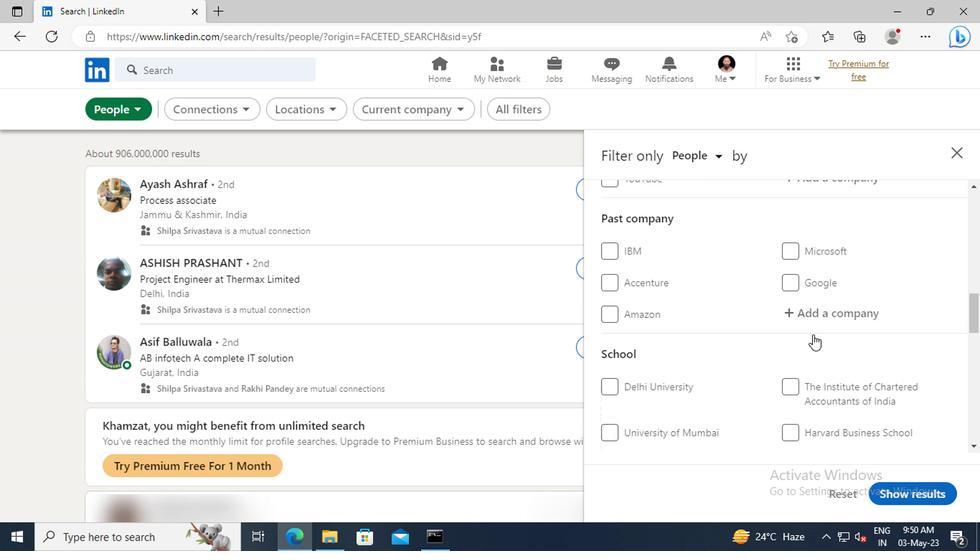 
Action: Mouse scrolled (668, 328) with delta (0, 0)
Screenshot: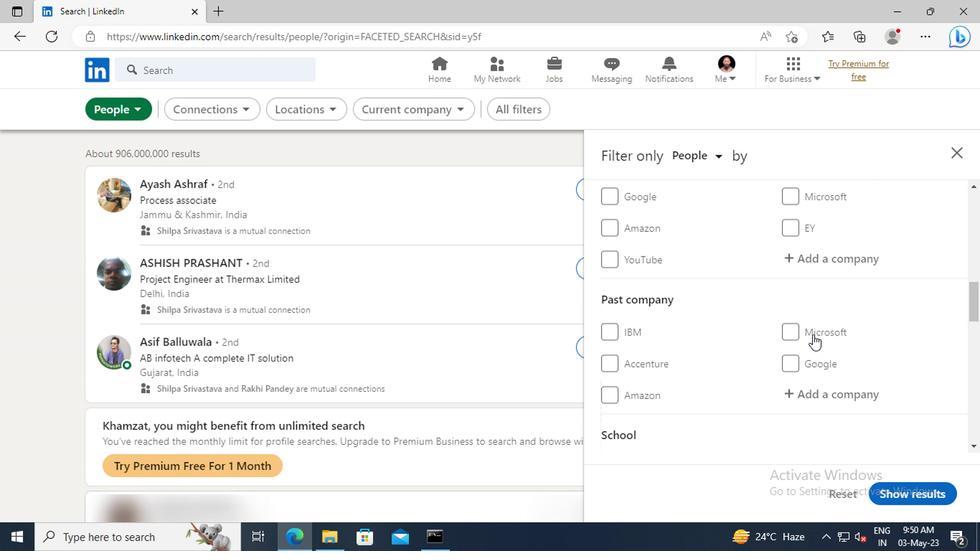 
Action: Mouse scrolled (668, 328) with delta (0, 0)
Screenshot: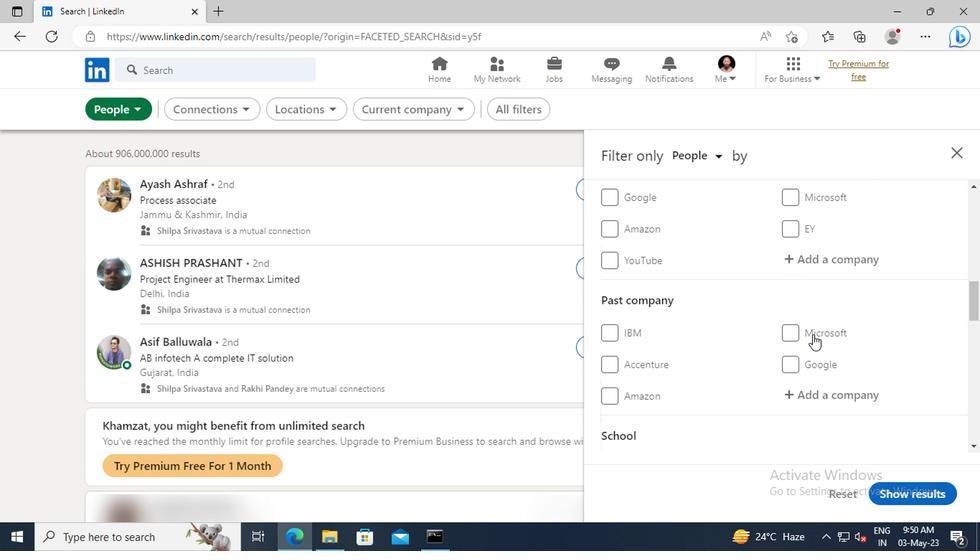 
Action: Mouse moved to (666, 328)
Screenshot: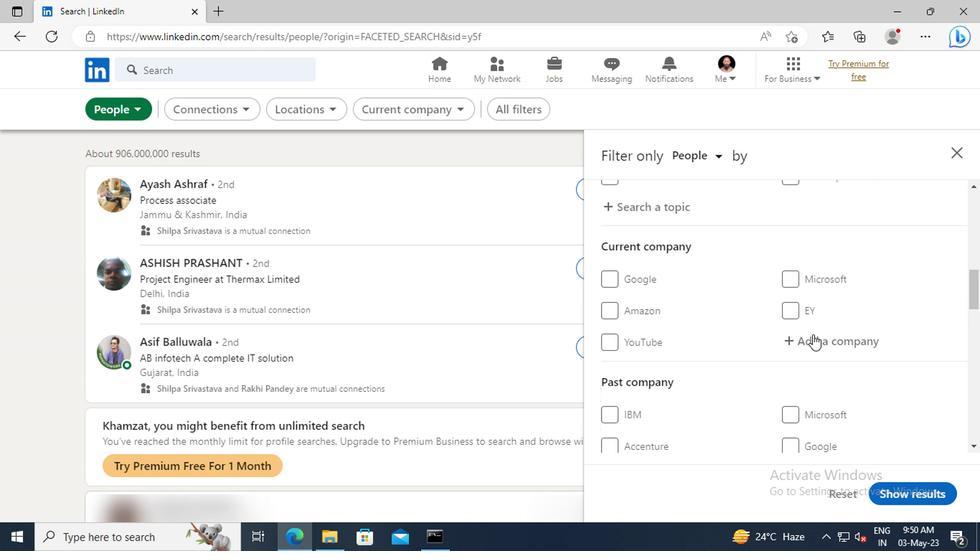 
Action: Mouse pressed left at (666, 328)
Screenshot: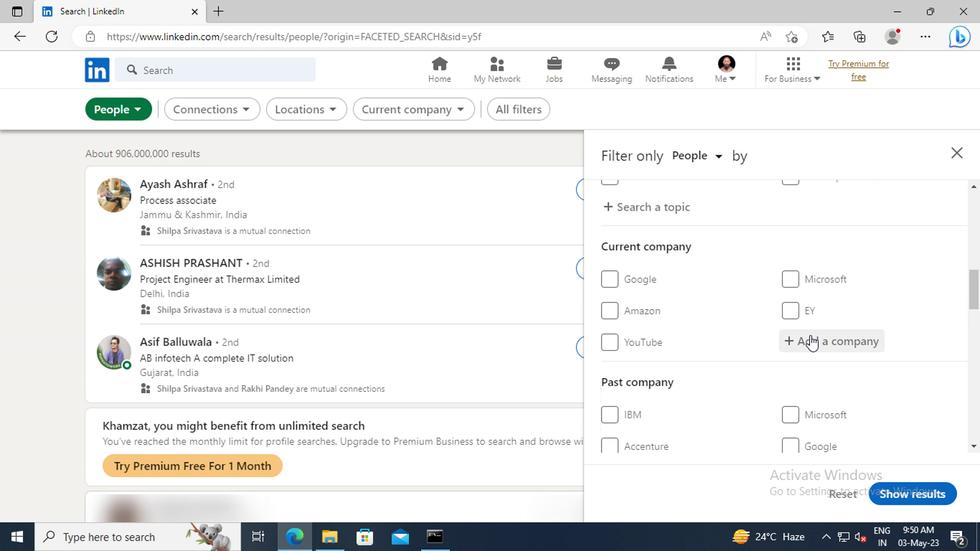 
Action: Key pressed <Key.shift>GODREJ<Key.space><Key.shift>CONS
Screenshot: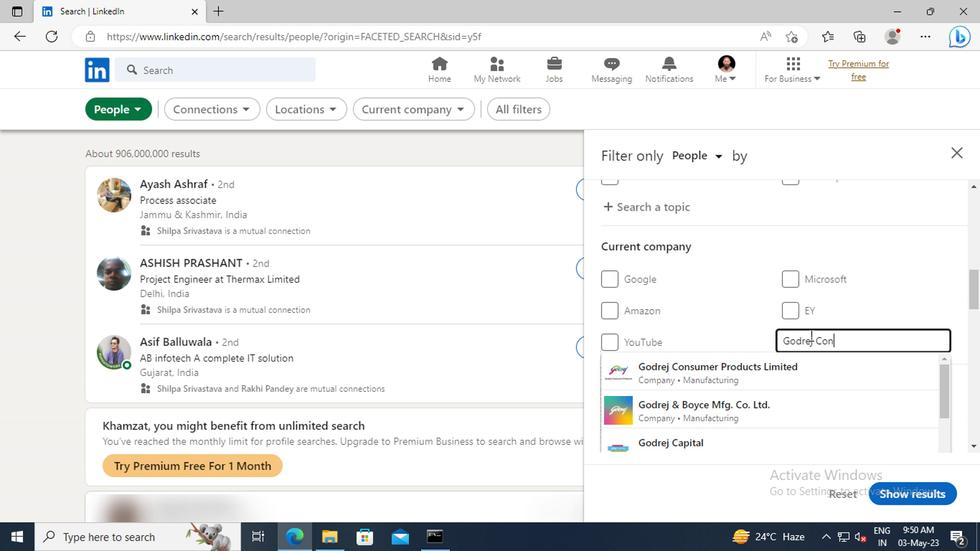 
Action: Mouse moved to (666, 347)
Screenshot: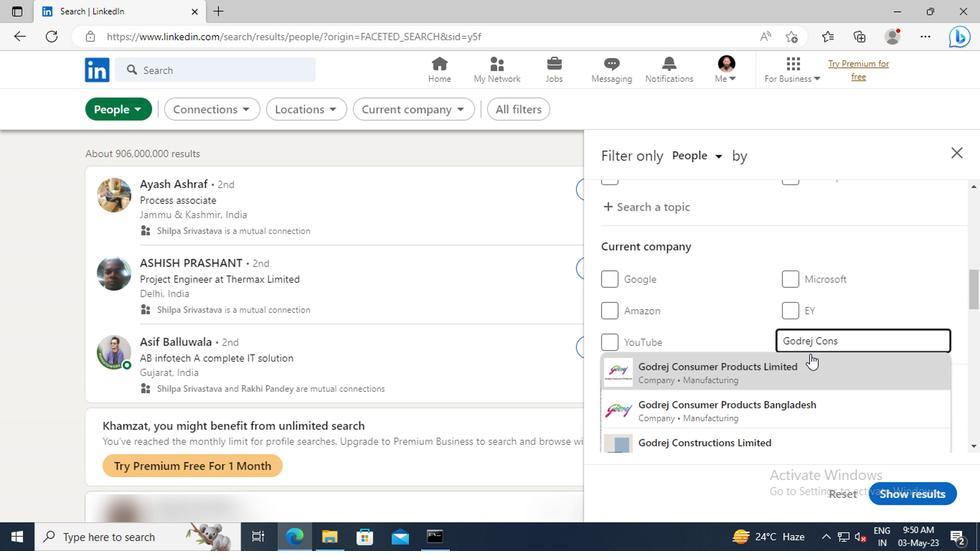 
Action: Mouse pressed left at (666, 347)
Screenshot: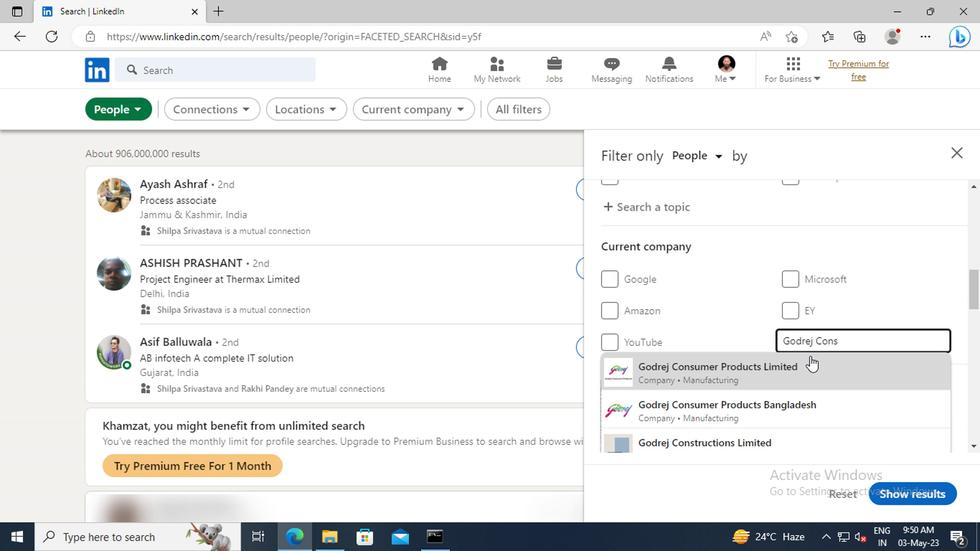 
Action: Mouse scrolled (666, 346) with delta (0, 0)
Screenshot: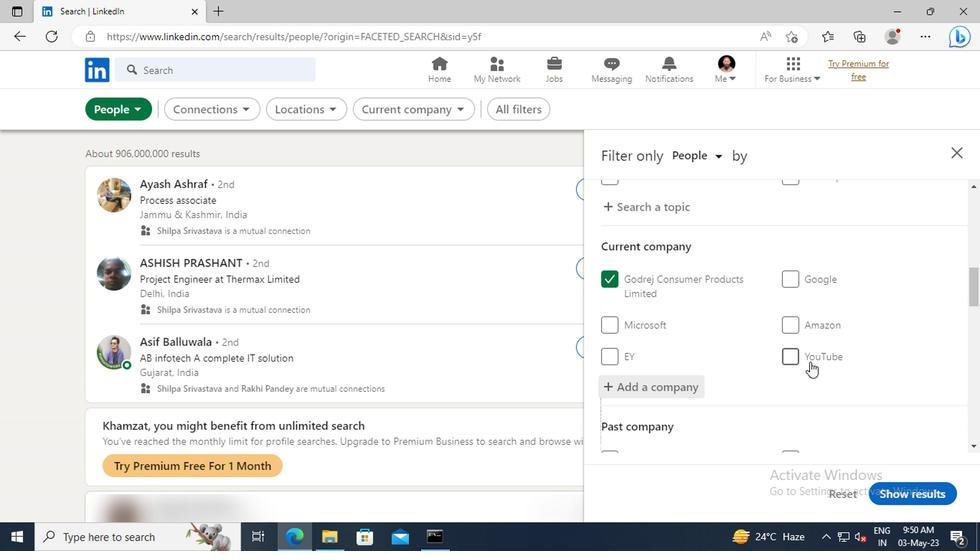 
Action: Mouse moved to (665, 331)
Screenshot: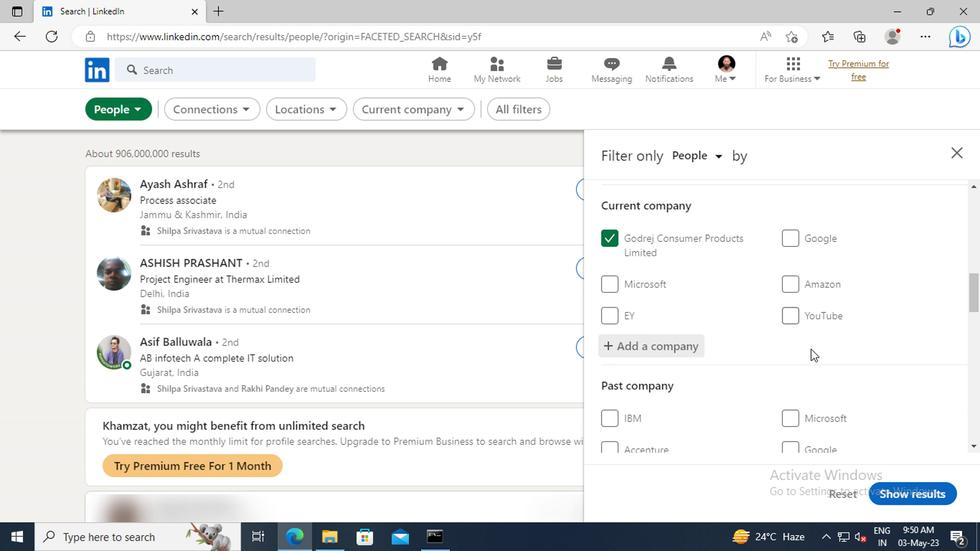 
Action: Mouse scrolled (665, 330) with delta (0, 0)
Screenshot: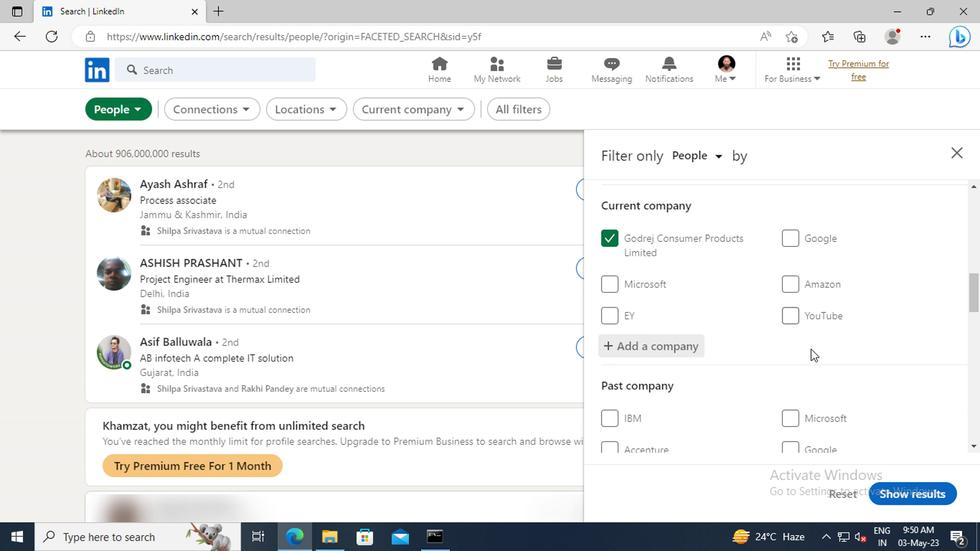 
Action: Mouse moved to (665, 331)
Screenshot: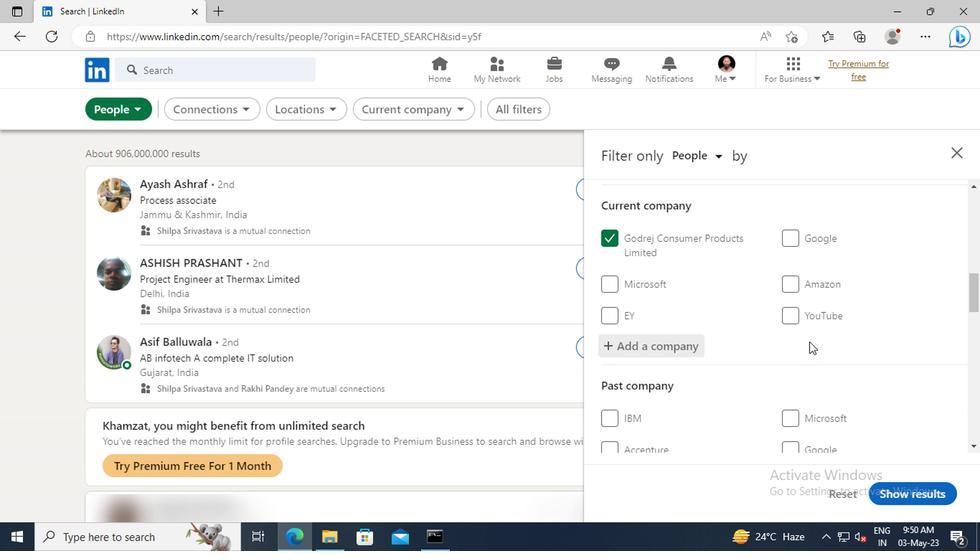
Action: Mouse scrolled (665, 330) with delta (0, 0)
Screenshot: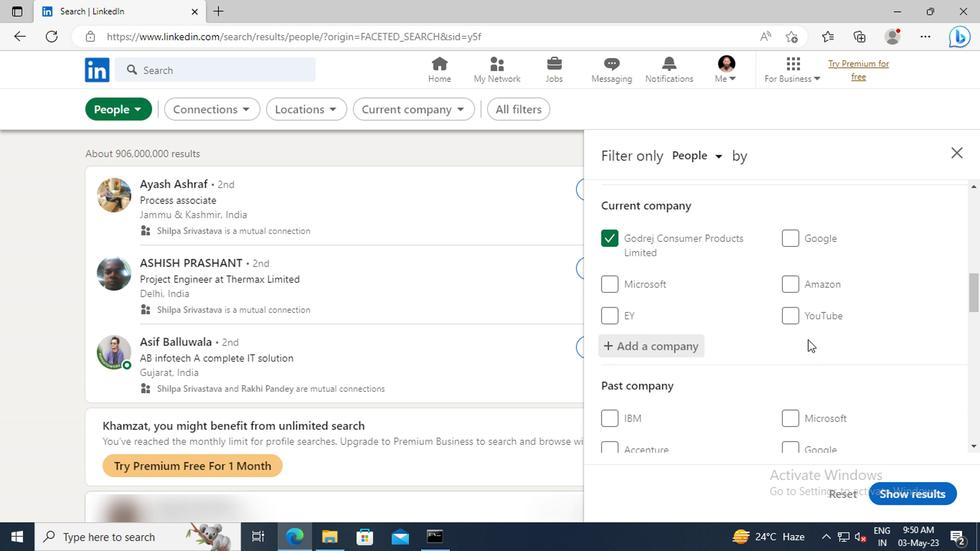 
Action: Mouse moved to (655, 309)
Screenshot: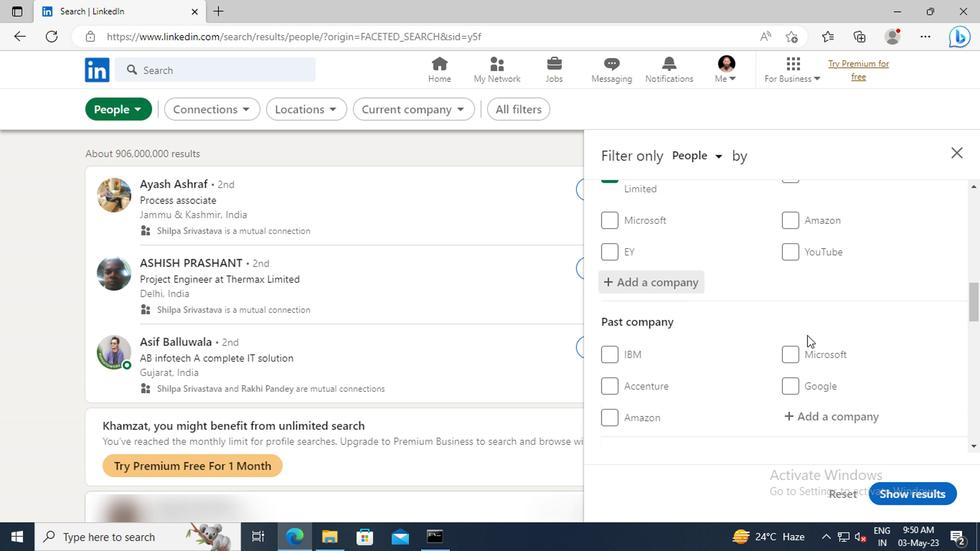 
Action: Mouse scrolled (655, 309) with delta (0, 0)
Screenshot: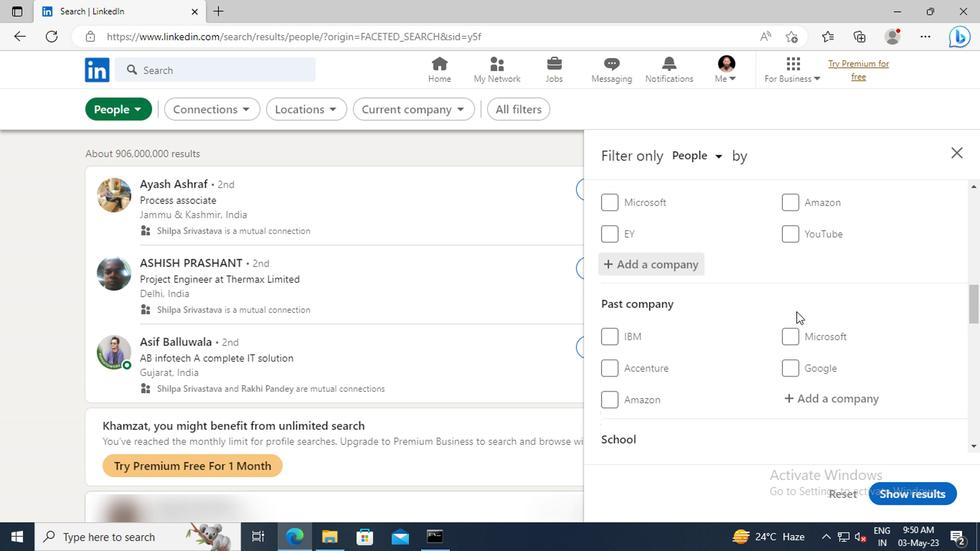 
Action: Mouse scrolled (655, 309) with delta (0, 0)
Screenshot: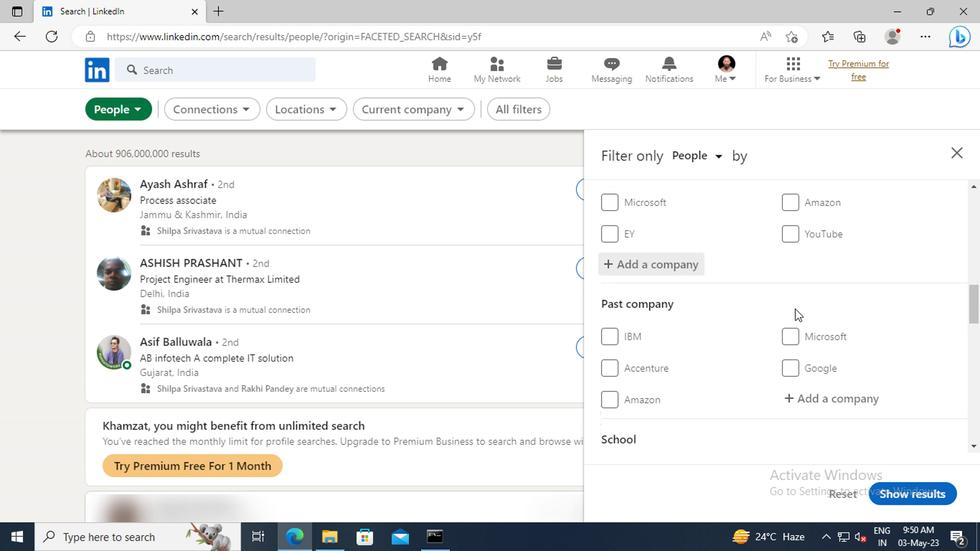 
Action: Mouse moved to (655, 309)
Screenshot: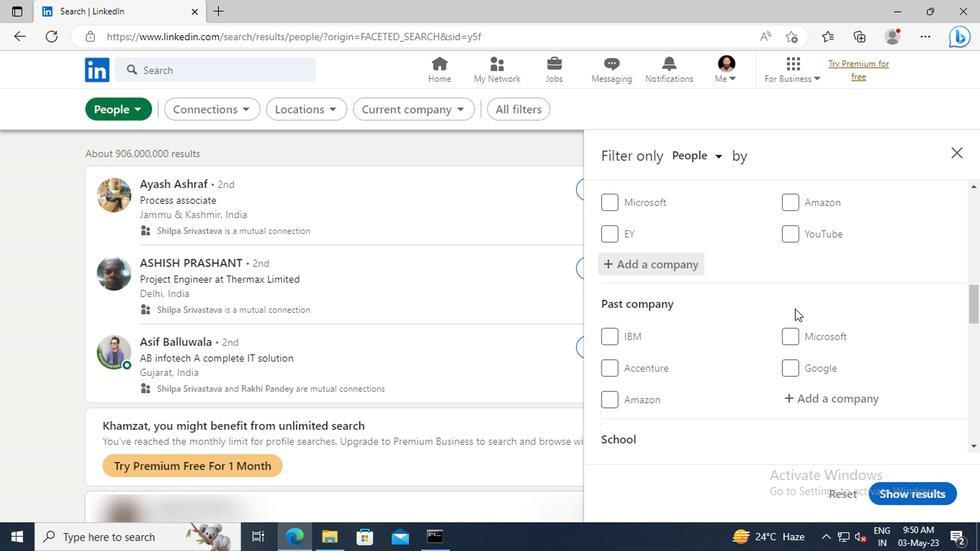 
Action: Mouse scrolled (655, 308) with delta (0, 0)
Screenshot: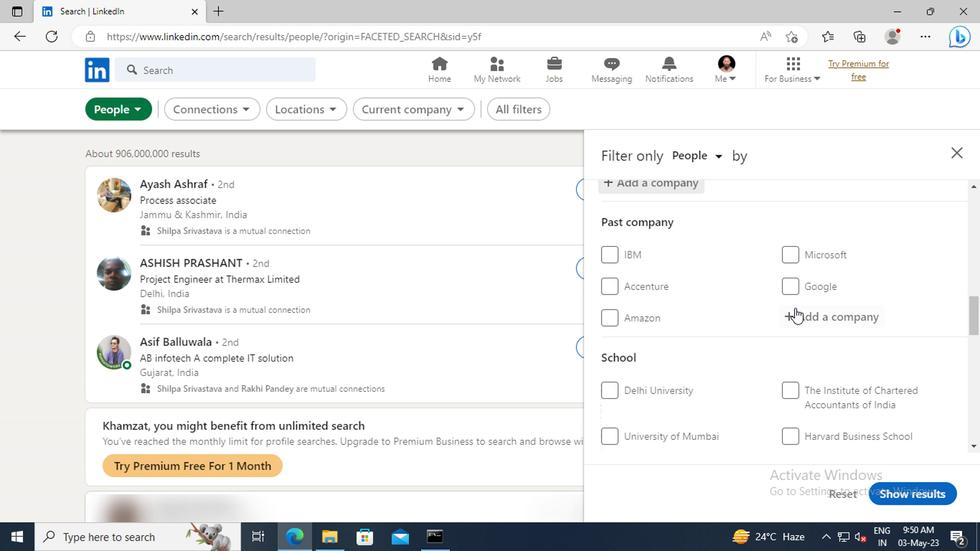 
Action: Mouse scrolled (655, 308) with delta (0, 0)
Screenshot: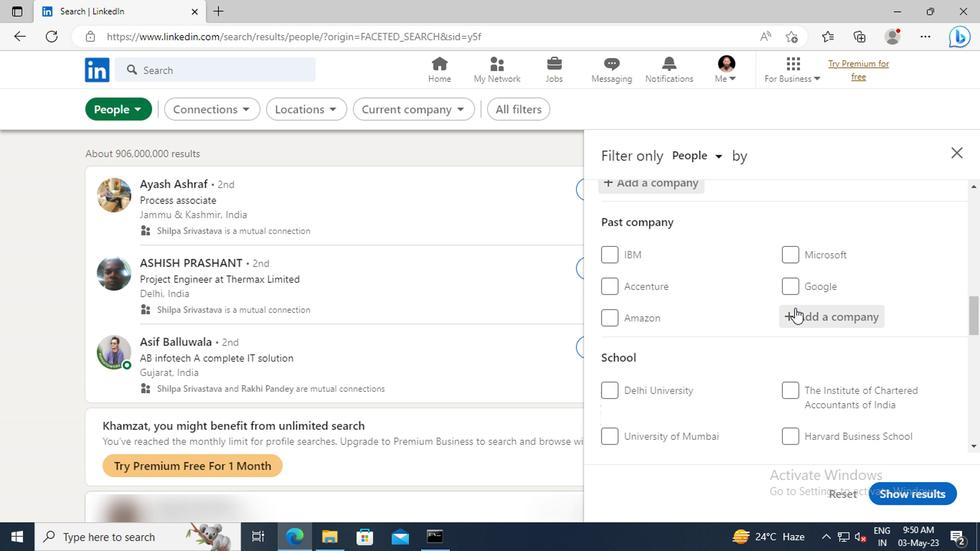 
Action: Mouse scrolled (655, 308) with delta (0, 0)
Screenshot: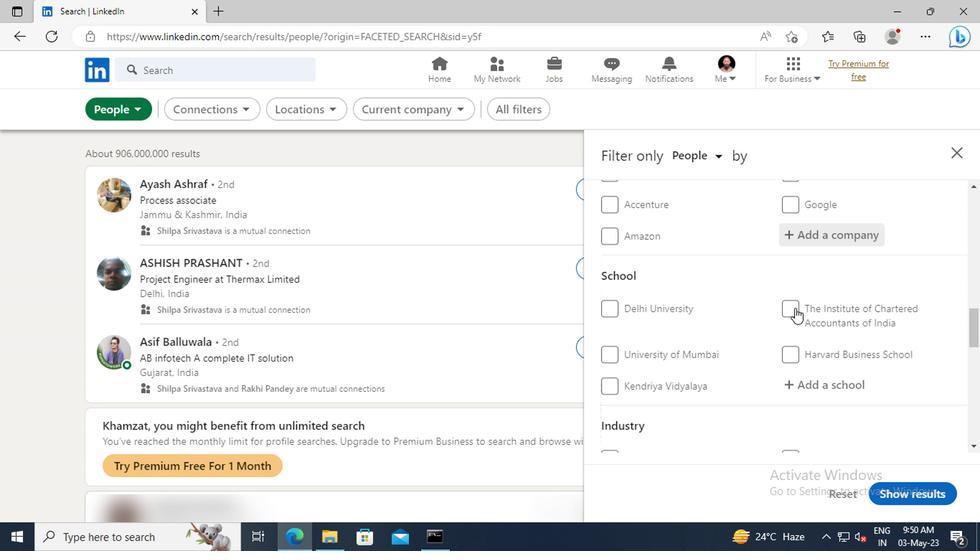 
Action: Mouse moved to (656, 332)
Screenshot: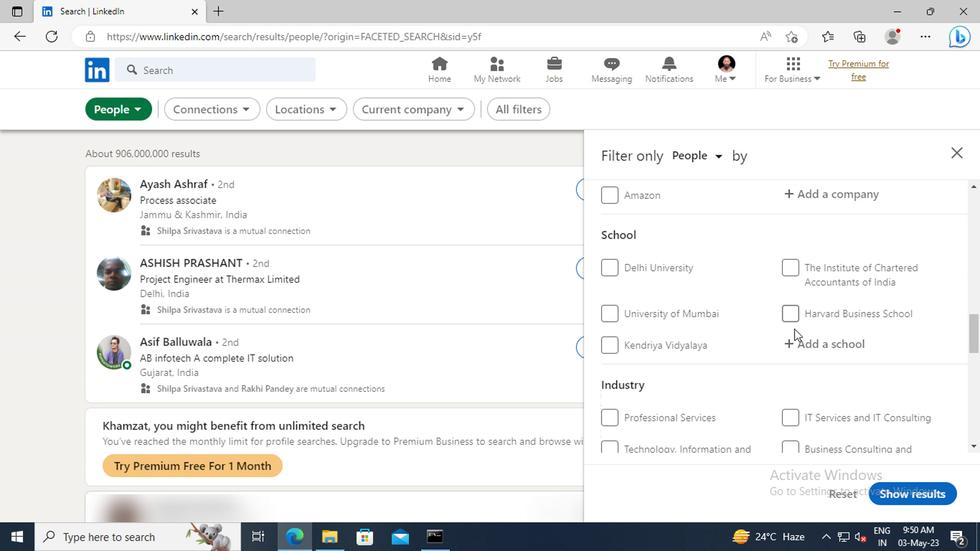 
Action: Mouse pressed left at (656, 332)
Screenshot: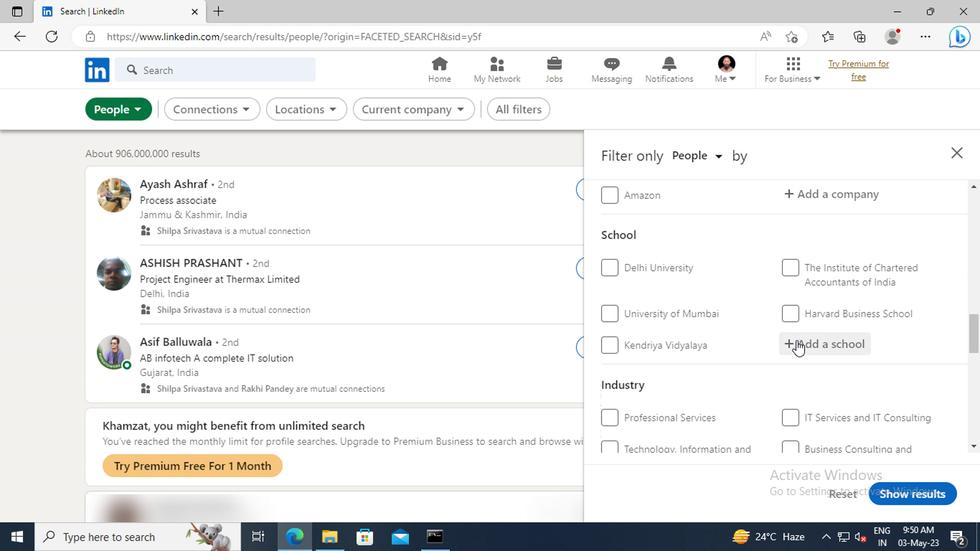 
Action: Key pressed <Key.shift>RAMAKRISHNA<Key.space><Key.shift>MISSION<Key.space><Key.shift>VID
Screenshot: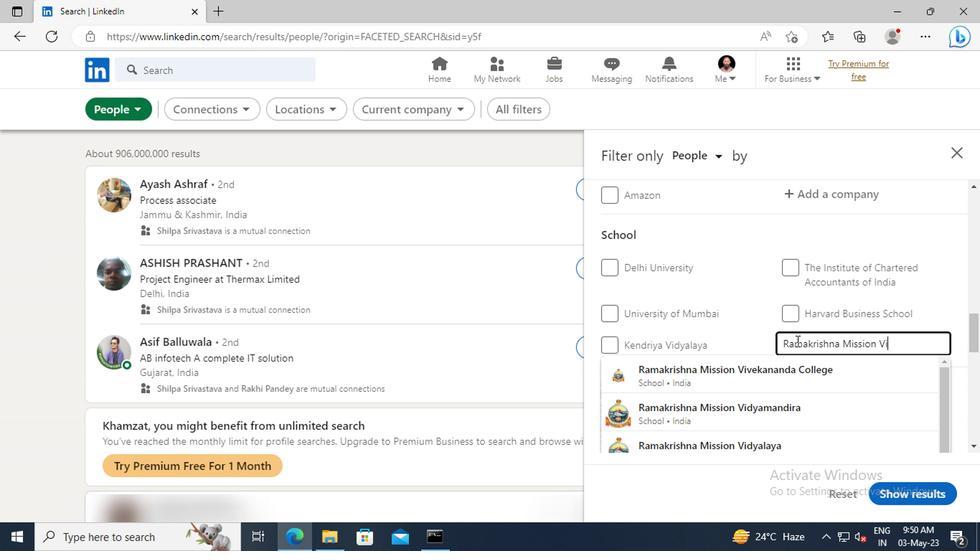 
Action: Mouse moved to (656, 357)
Screenshot: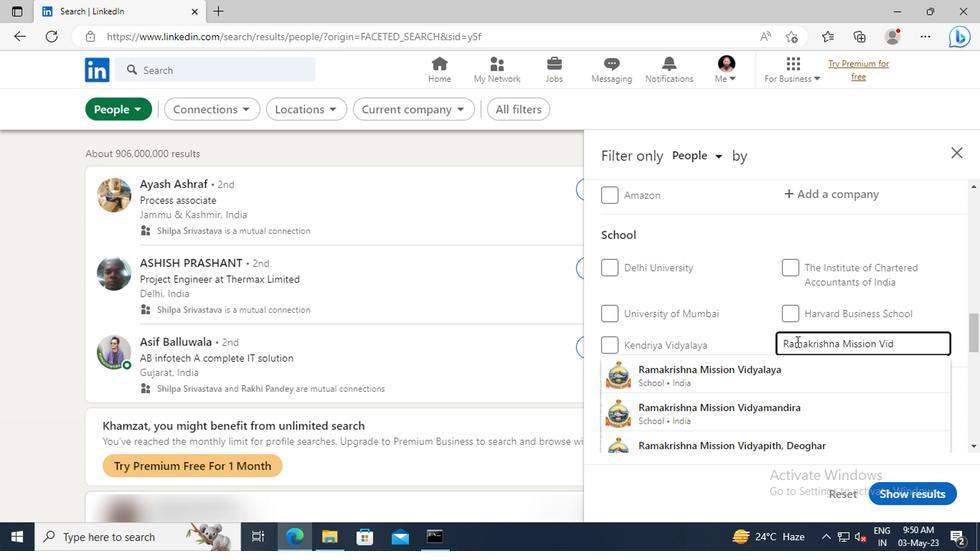 
Action: Mouse pressed left at (656, 357)
Screenshot: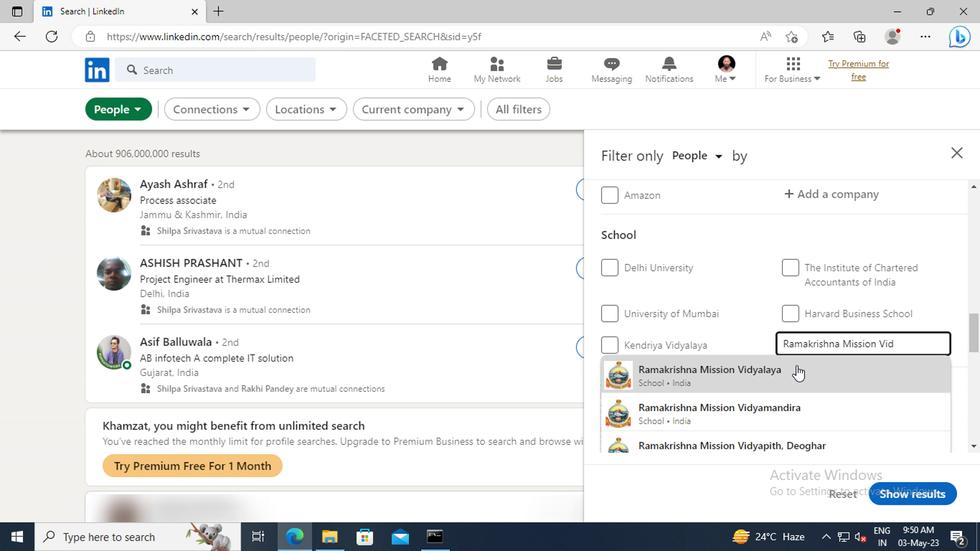 
Action: Mouse scrolled (656, 357) with delta (0, 0)
Screenshot: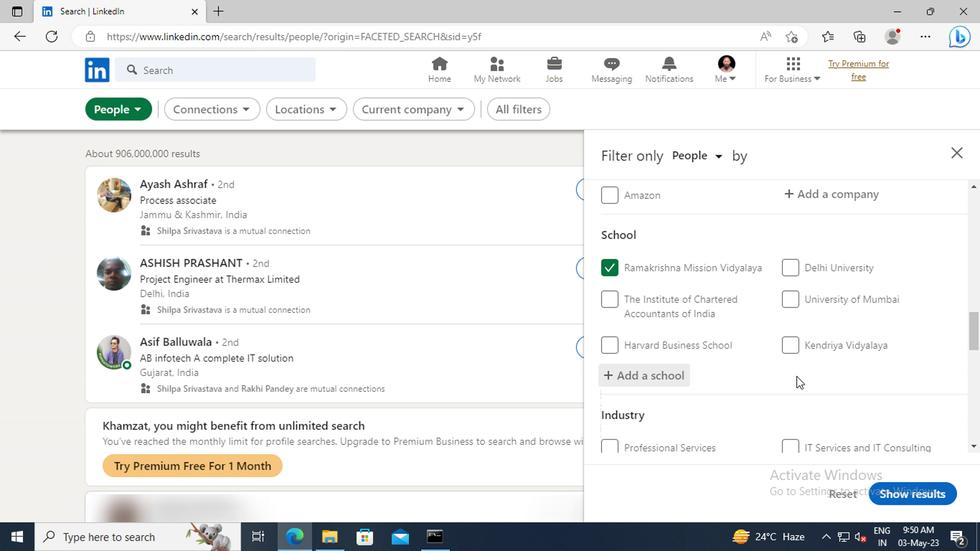
Action: Mouse scrolled (656, 357) with delta (0, 0)
Screenshot: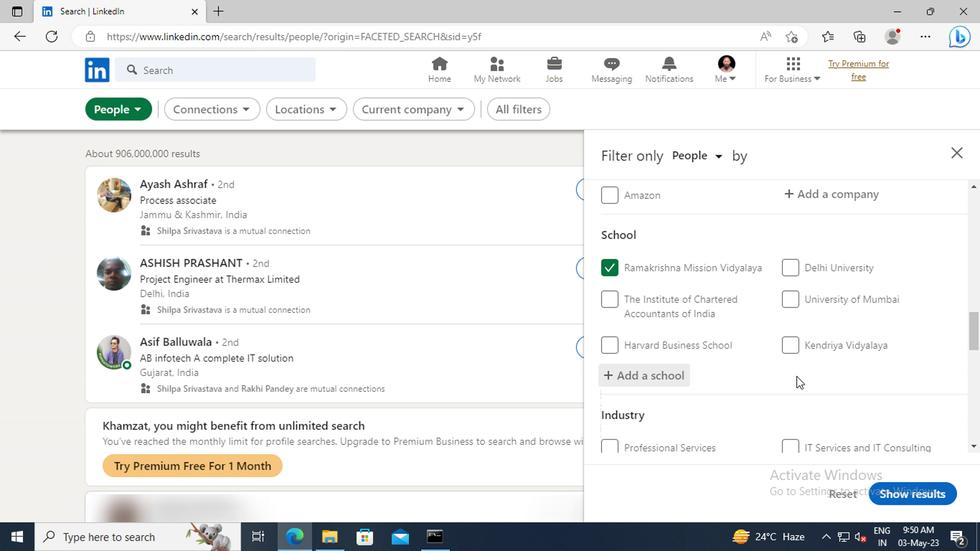 
Action: Mouse moved to (658, 333)
Screenshot: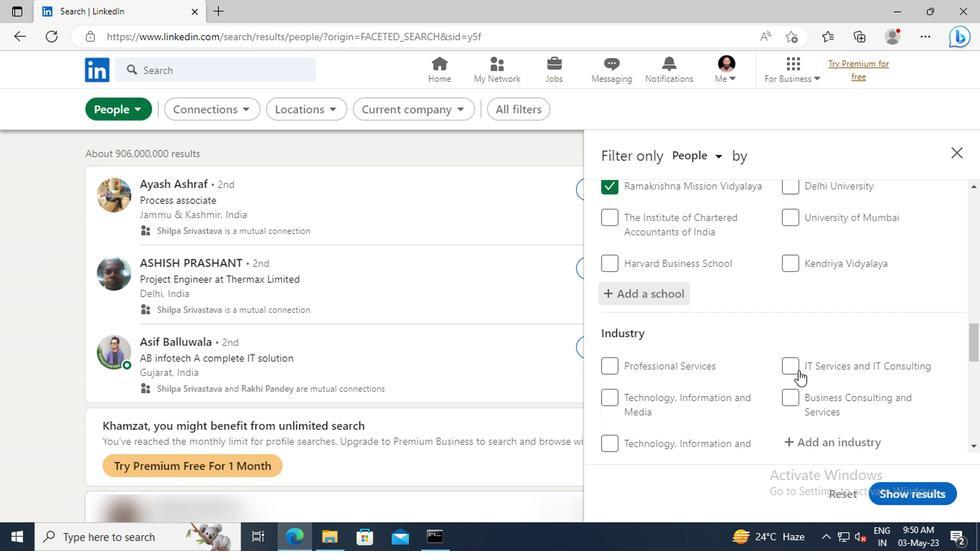 
Action: Mouse scrolled (658, 332) with delta (0, 0)
Screenshot: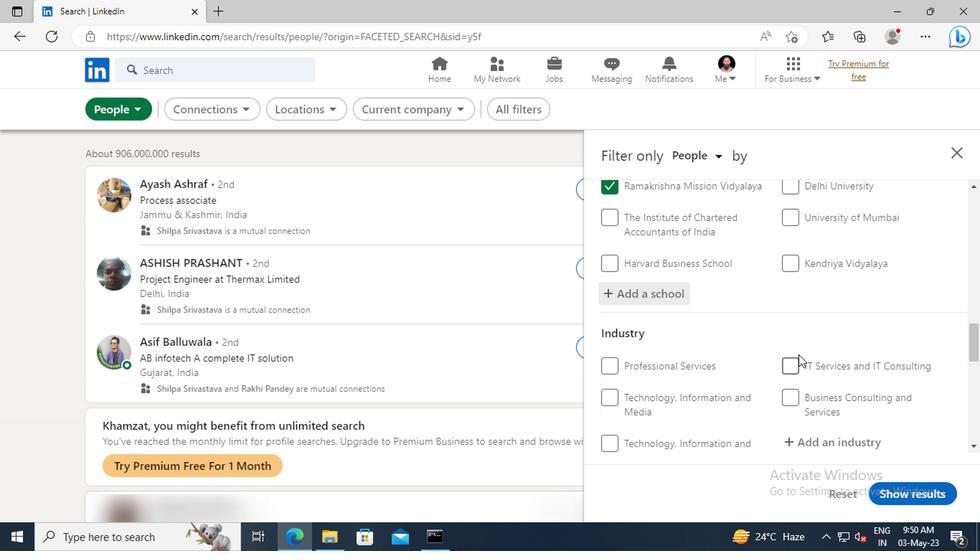 
Action: Mouse scrolled (658, 332) with delta (0, 0)
Screenshot: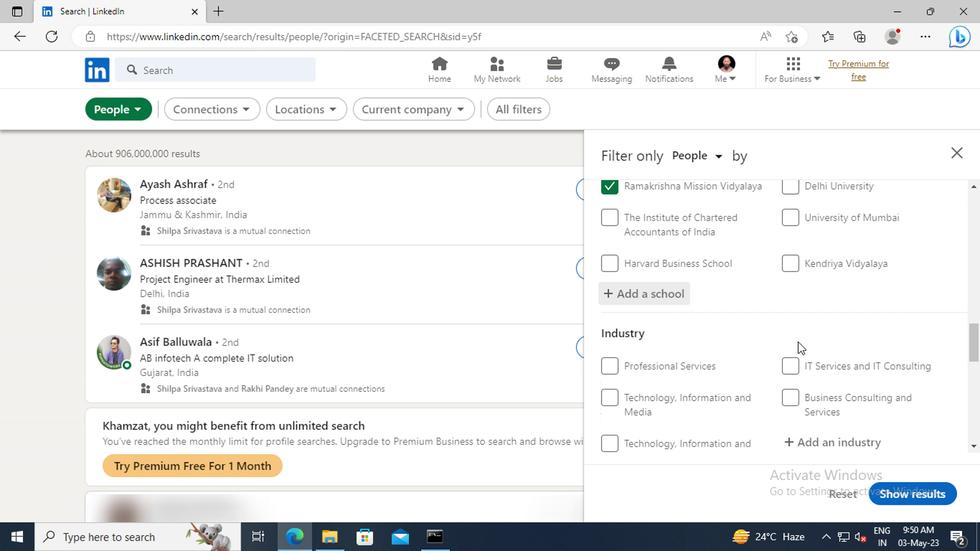 
Action: Mouse moved to (655, 308)
Screenshot: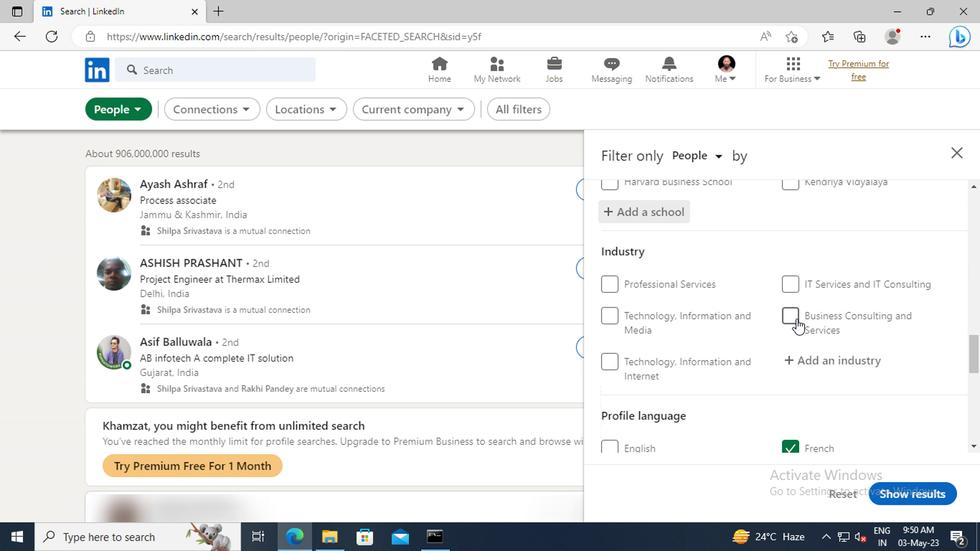
Action: Mouse scrolled (655, 308) with delta (0, 0)
Screenshot: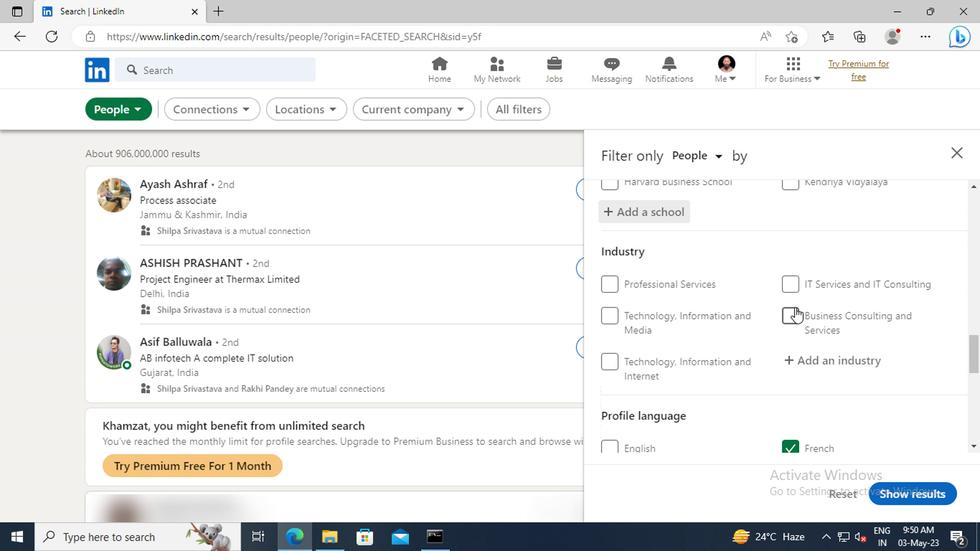 
Action: Mouse moved to (659, 317)
Screenshot: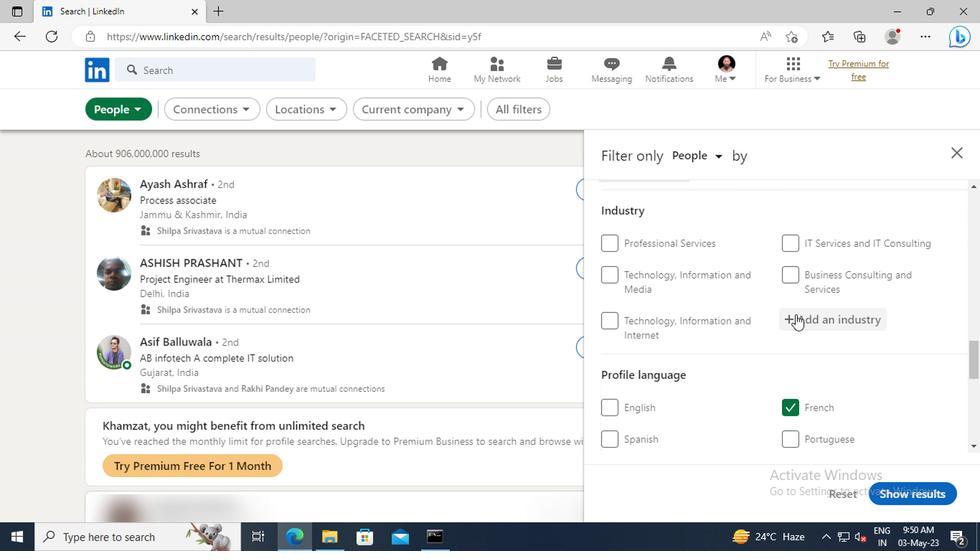 
Action: Mouse pressed left at (659, 317)
Screenshot: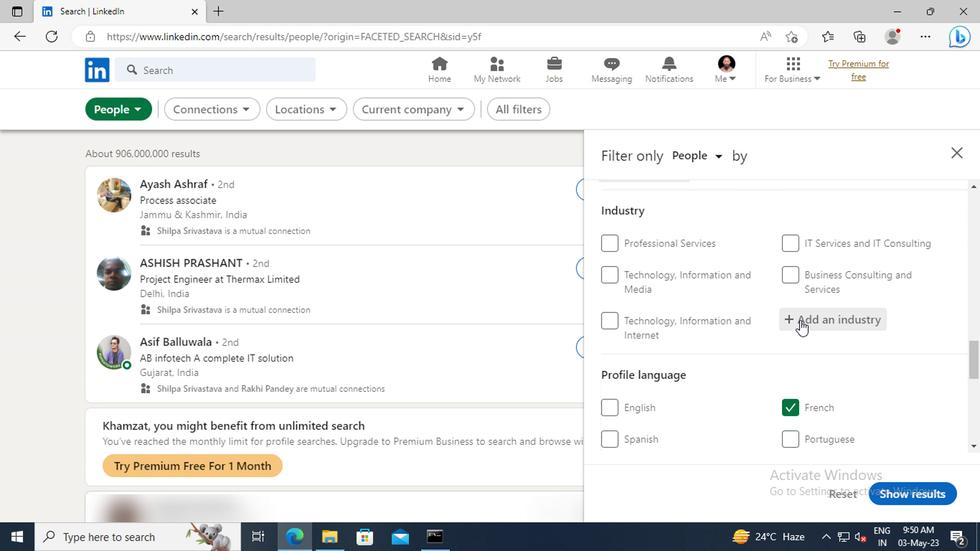 
Action: Key pressed <Key.shift>OPERATIONS<Key.space><Key.shift>CON
Screenshot: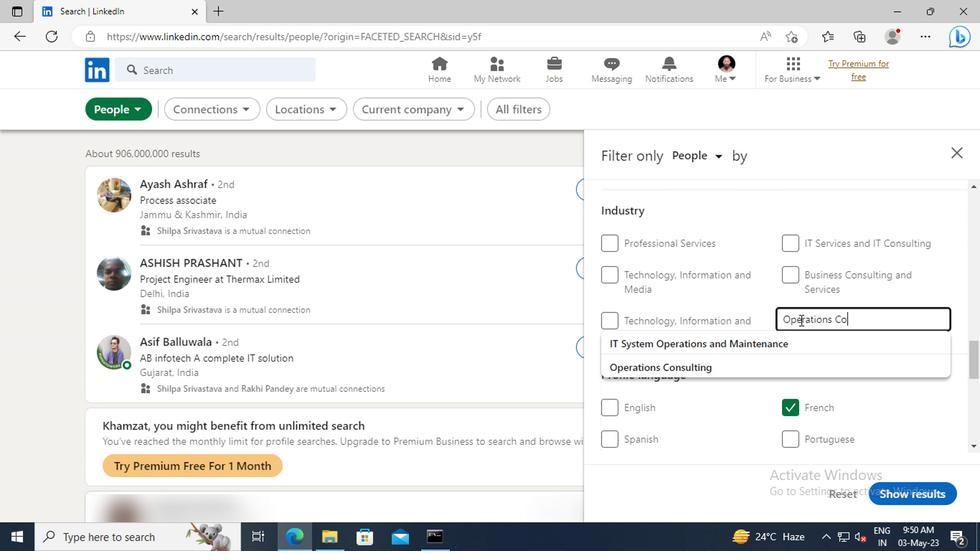 
Action: Mouse moved to (661, 328)
Screenshot: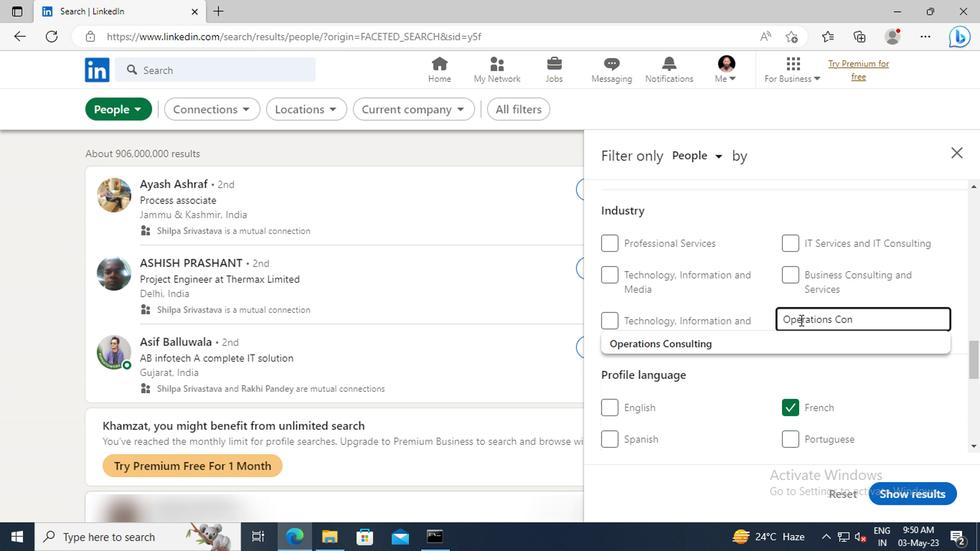 
Action: Mouse pressed left at (661, 328)
Screenshot: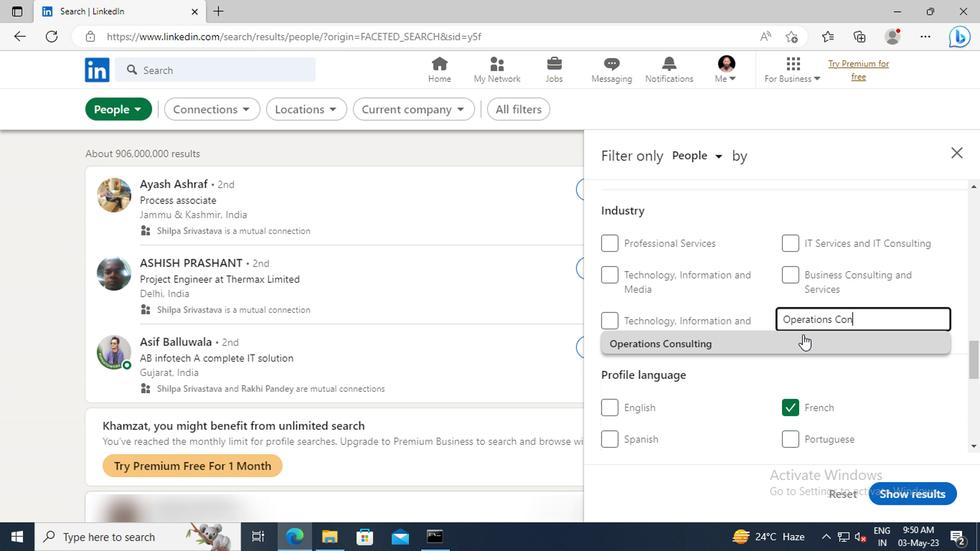 
Action: Mouse scrolled (661, 327) with delta (0, 0)
Screenshot: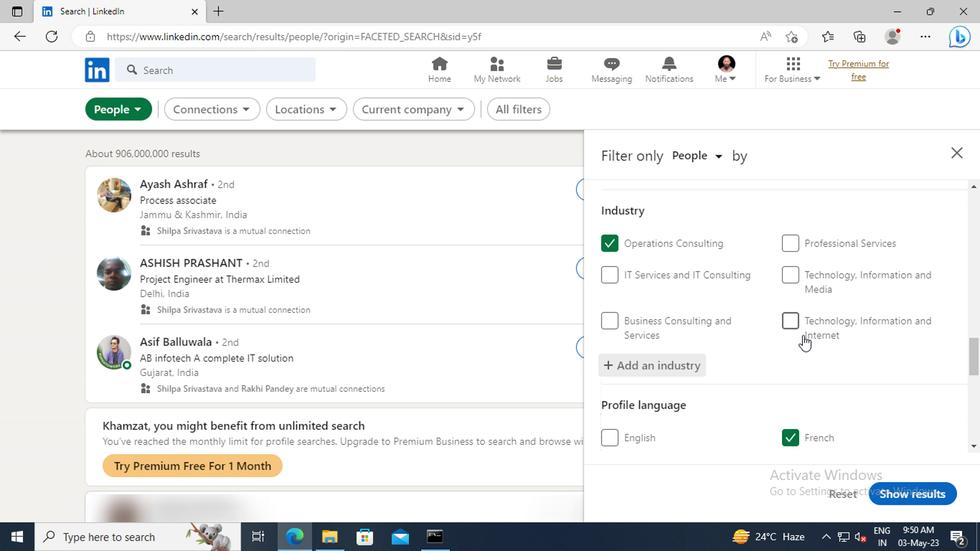 
Action: Mouse scrolled (661, 327) with delta (0, 0)
Screenshot: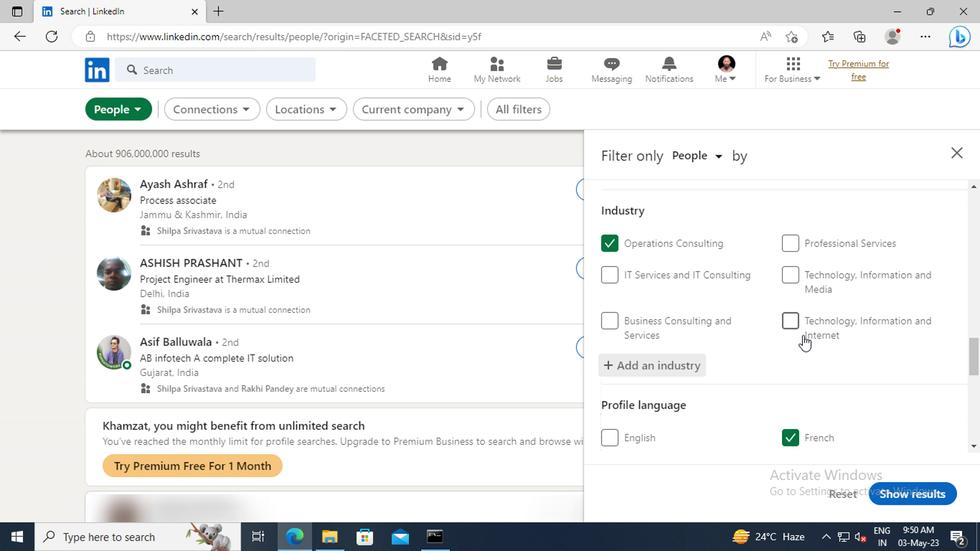 
Action: Mouse scrolled (661, 327) with delta (0, 0)
Screenshot: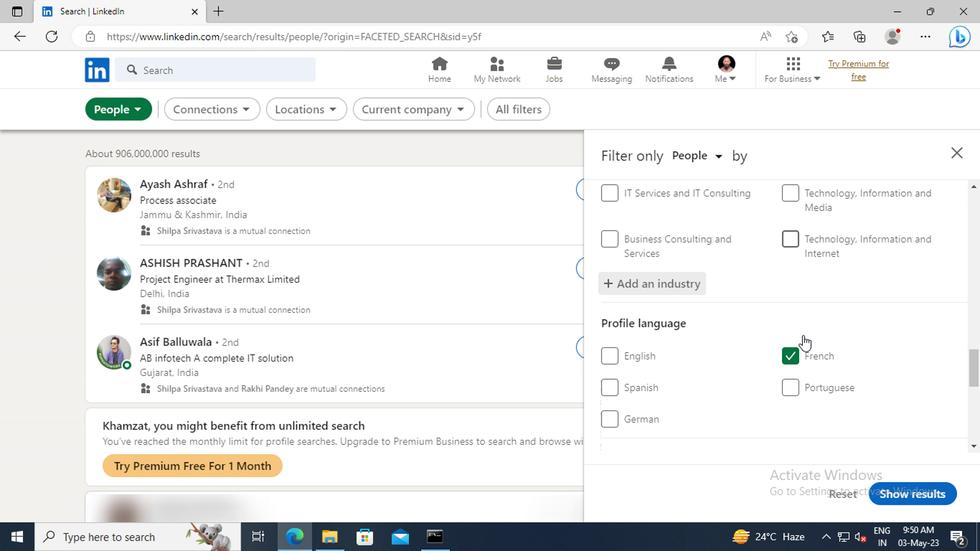 
Action: Mouse scrolled (661, 327) with delta (0, 0)
Screenshot: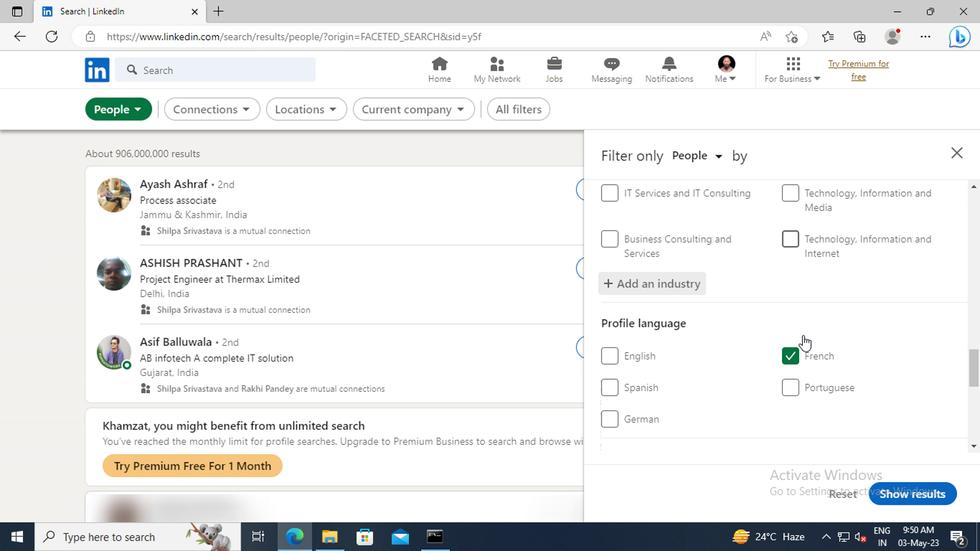 
Action: Mouse scrolled (661, 327) with delta (0, 0)
Screenshot: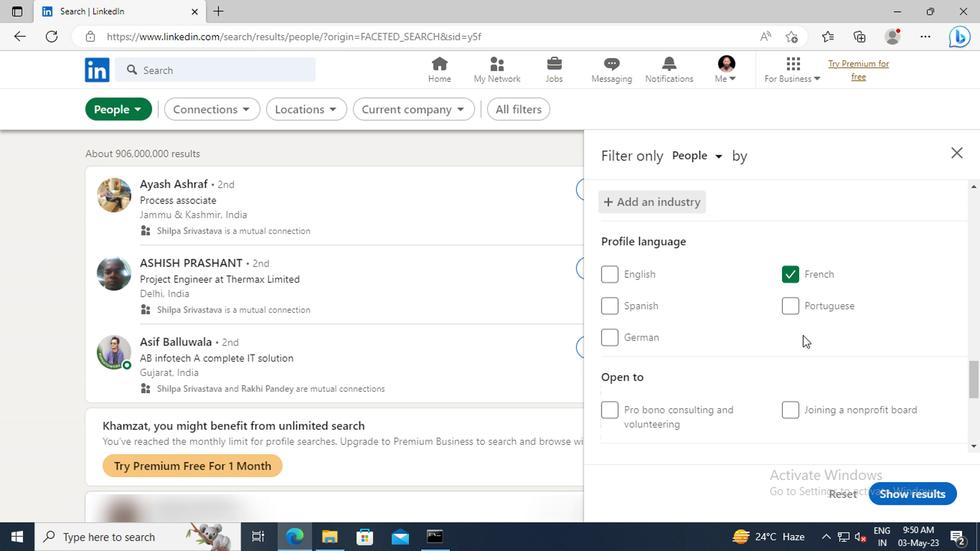 
Action: Mouse scrolled (661, 327) with delta (0, 0)
Screenshot: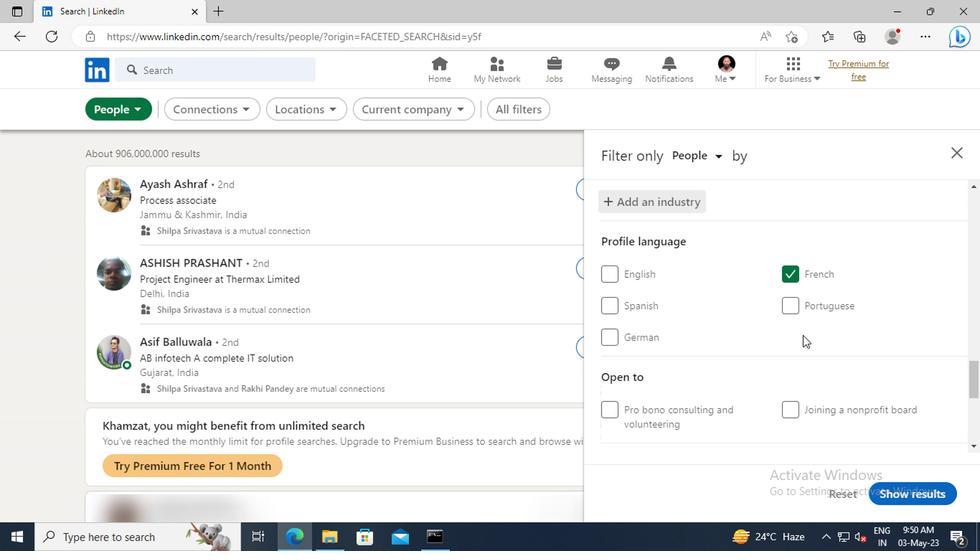 
Action: Mouse scrolled (661, 327) with delta (0, 0)
Screenshot: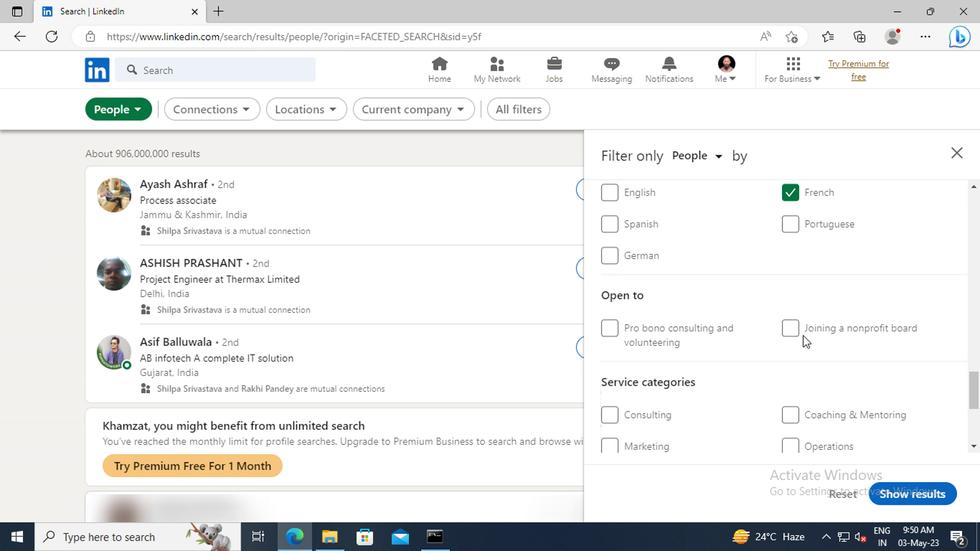 
Action: Mouse scrolled (661, 327) with delta (0, 0)
Screenshot: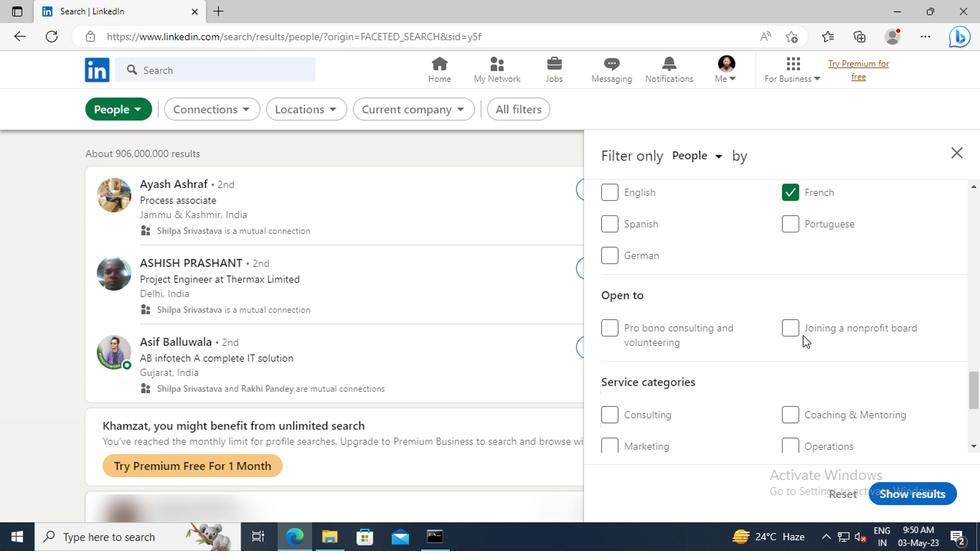 
Action: Mouse scrolled (661, 327) with delta (0, 0)
Screenshot: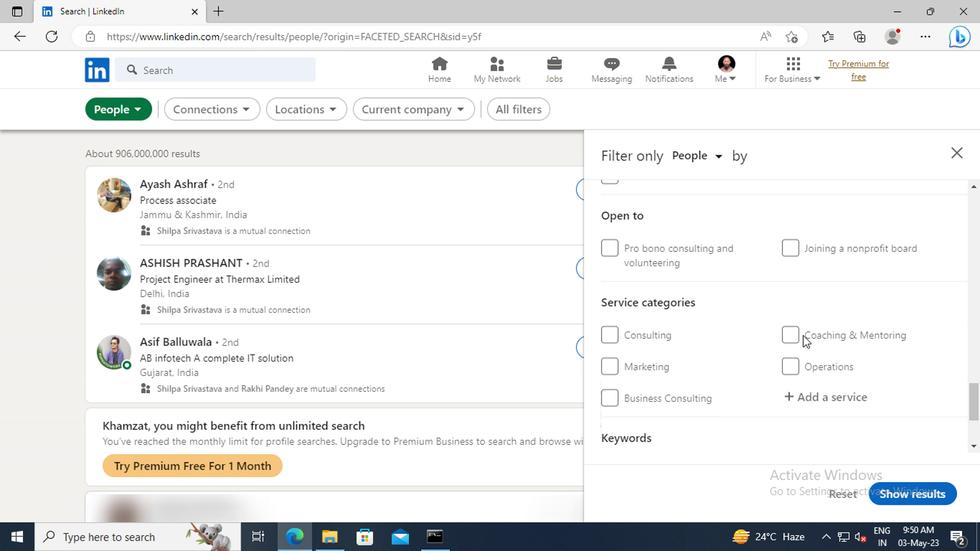 
Action: Mouse moved to (664, 339)
Screenshot: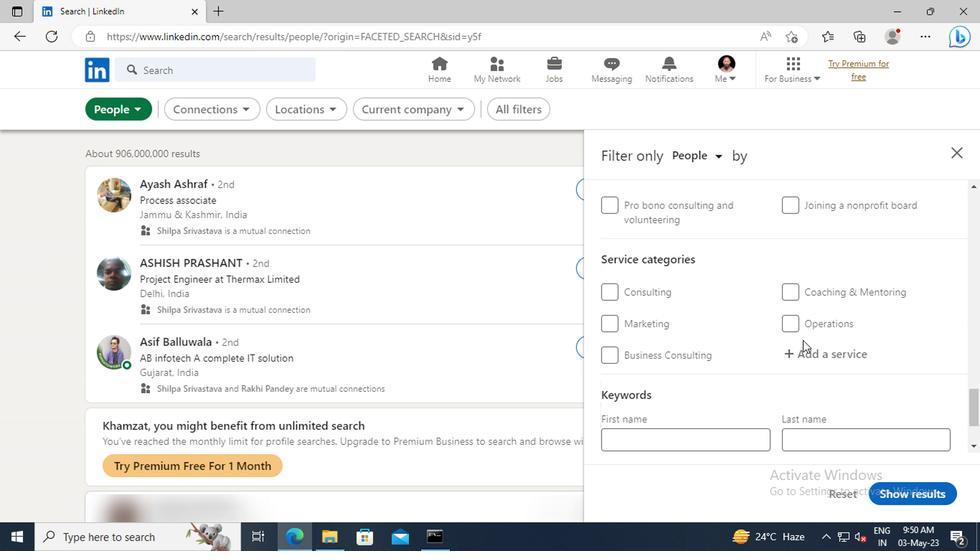 
Action: Mouse pressed left at (664, 339)
Screenshot: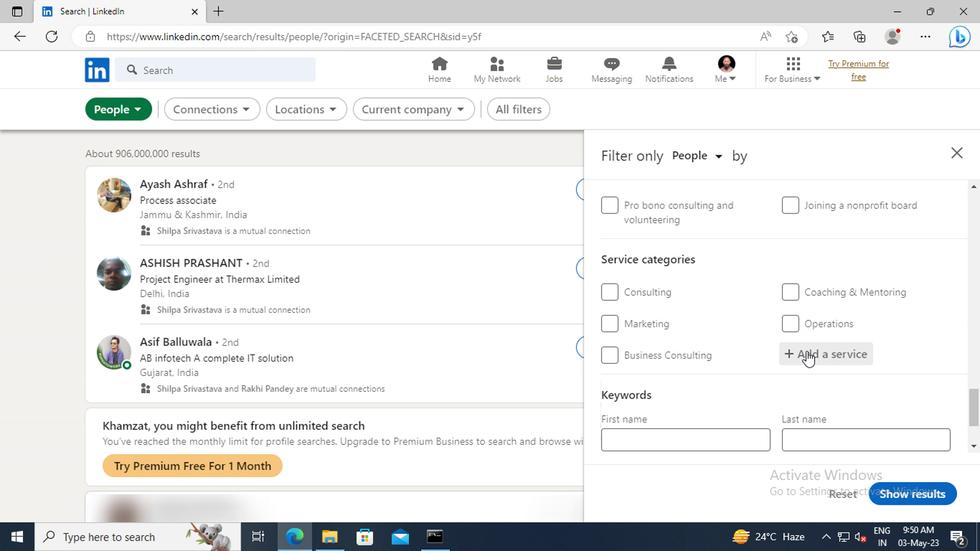 
Action: Key pressed <Key.shift>FINANCIAL<Key.space><Key.shift>PL
Screenshot: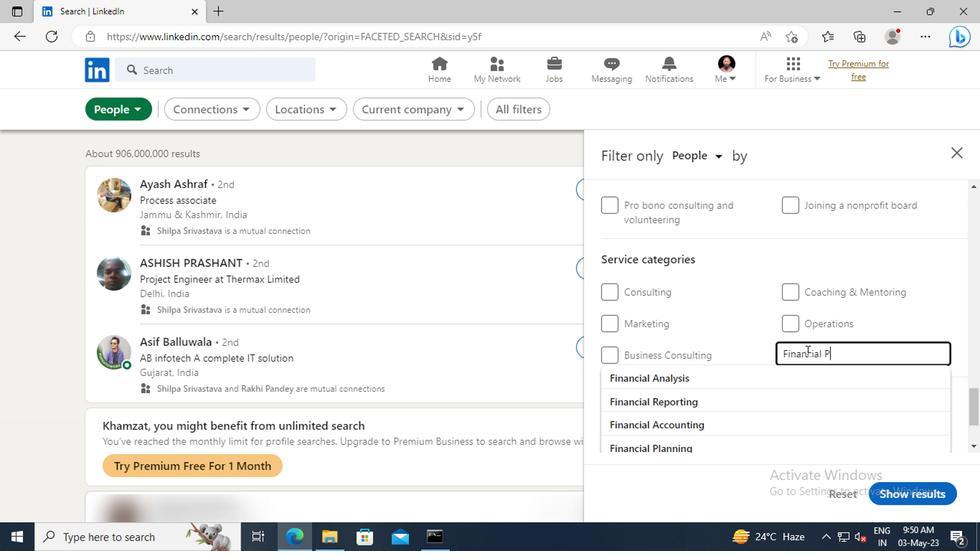 
Action: Mouse moved to (666, 354)
Screenshot: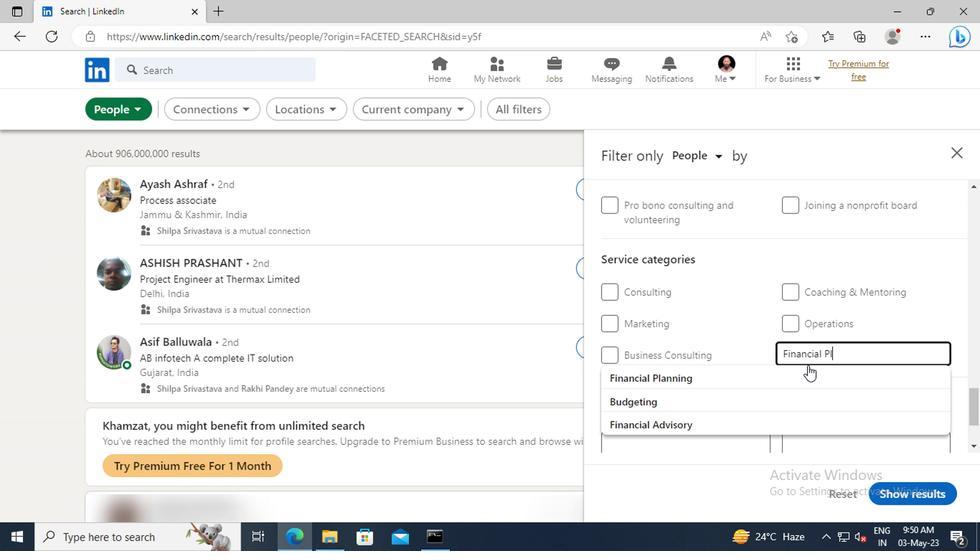 
Action: Mouse pressed left at (666, 354)
Screenshot: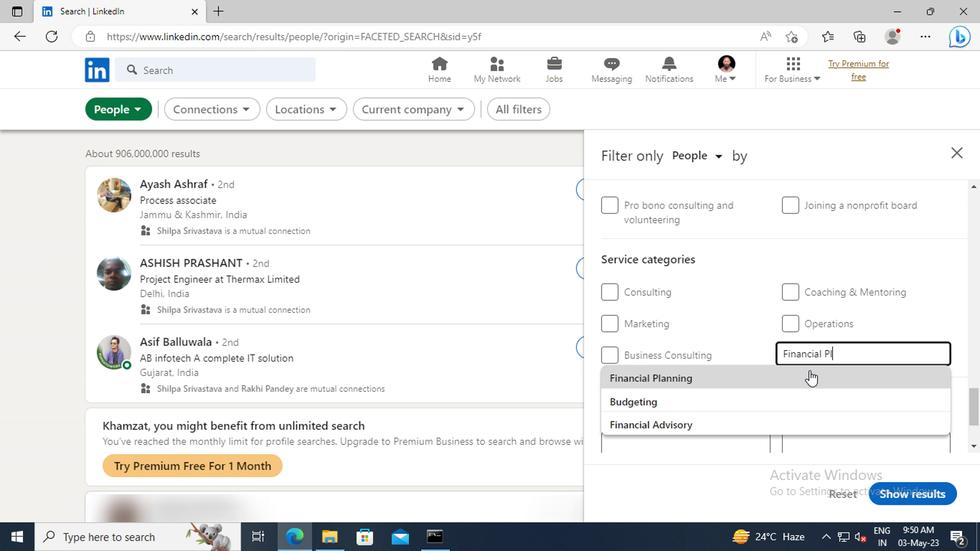 
Action: Mouse scrolled (666, 353) with delta (0, 0)
Screenshot: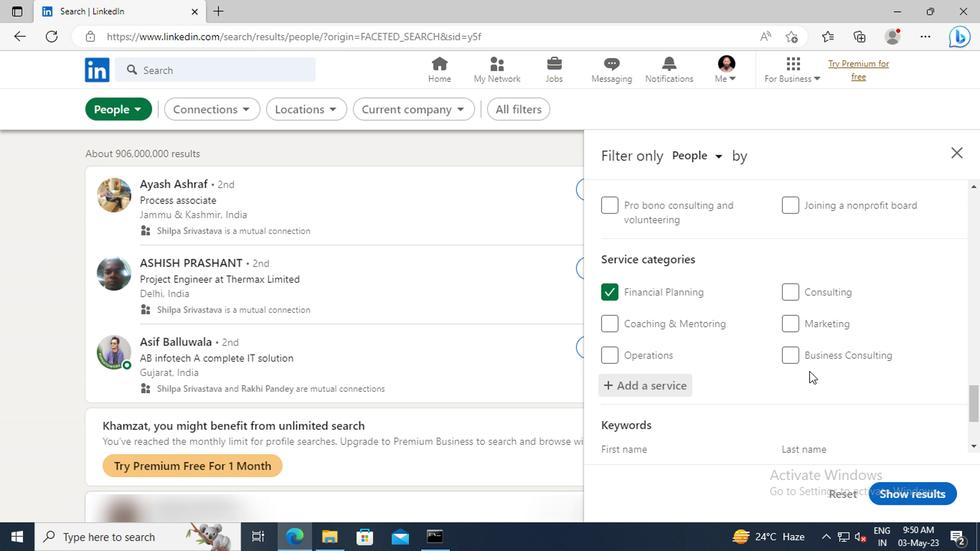 
Action: Mouse scrolled (666, 353) with delta (0, 0)
Screenshot: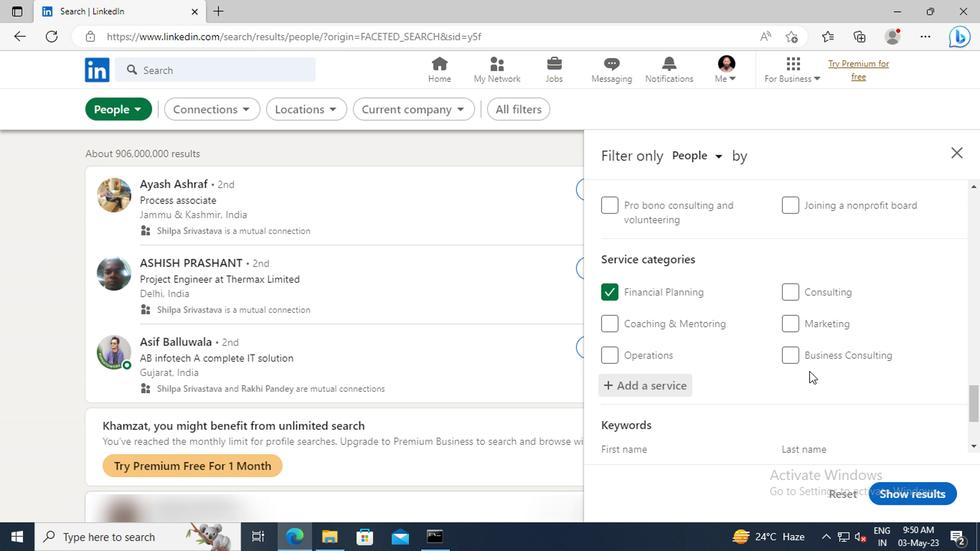 
Action: Mouse scrolled (666, 353) with delta (0, 0)
Screenshot: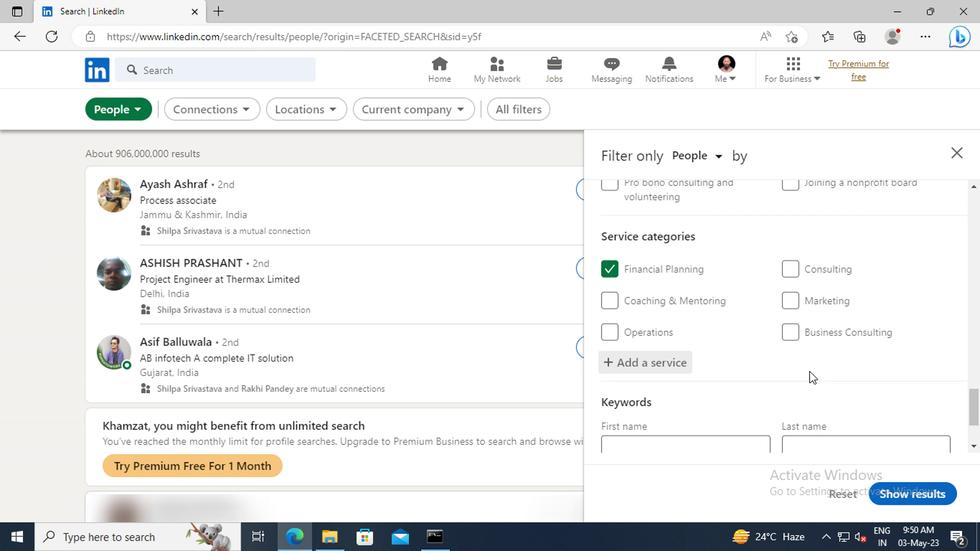 
Action: Mouse scrolled (666, 353) with delta (0, 0)
Screenshot: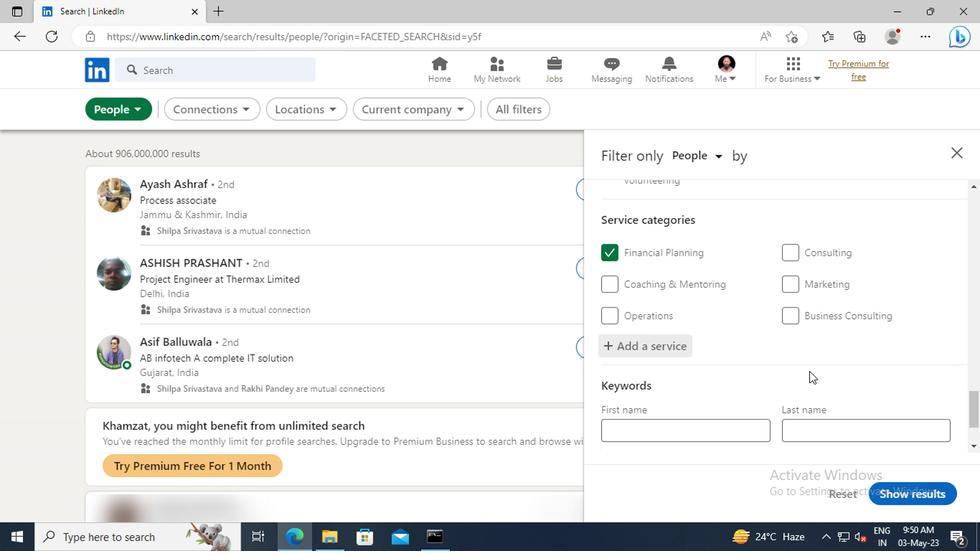 
Action: Mouse moved to (600, 366)
Screenshot: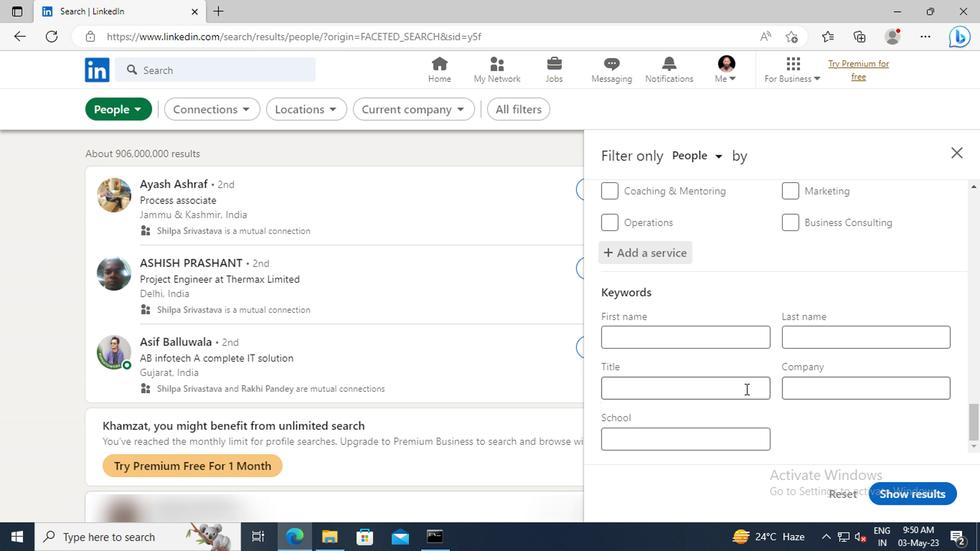 
Action: Mouse pressed left at (600, 366)
Screenshot: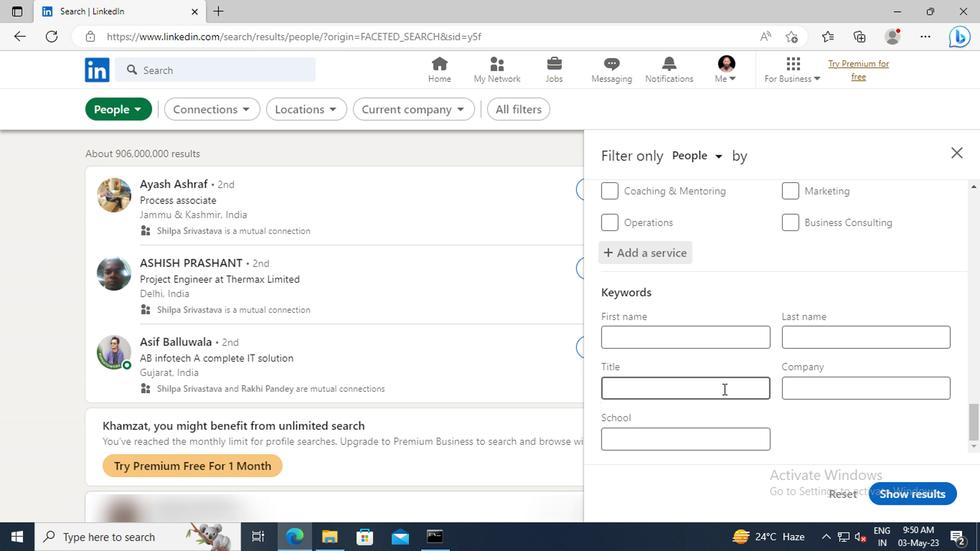 
Action: Key pressed <Key.shift>LOCKSMITH<Key.enter>
Screenshot: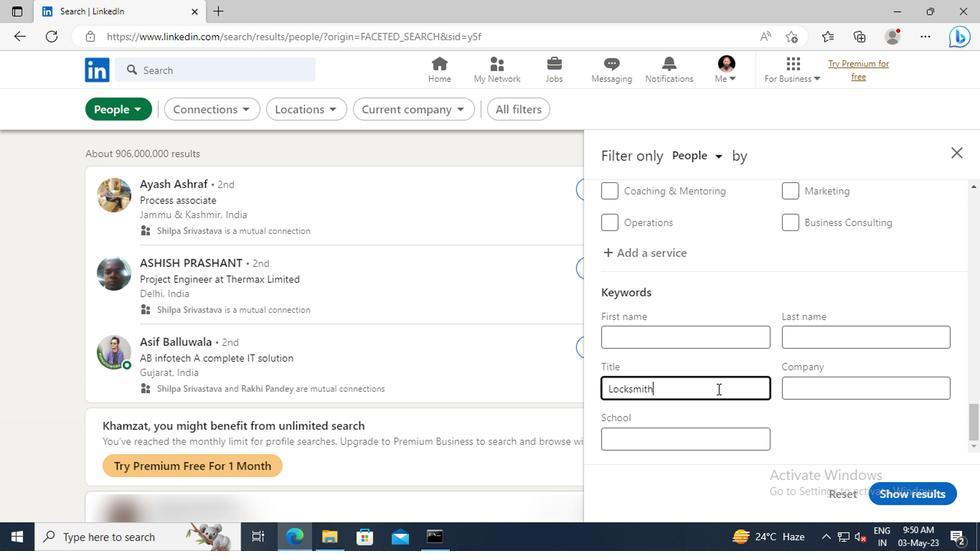 
Action: Mouse moved to (728, 439)
Screenshot: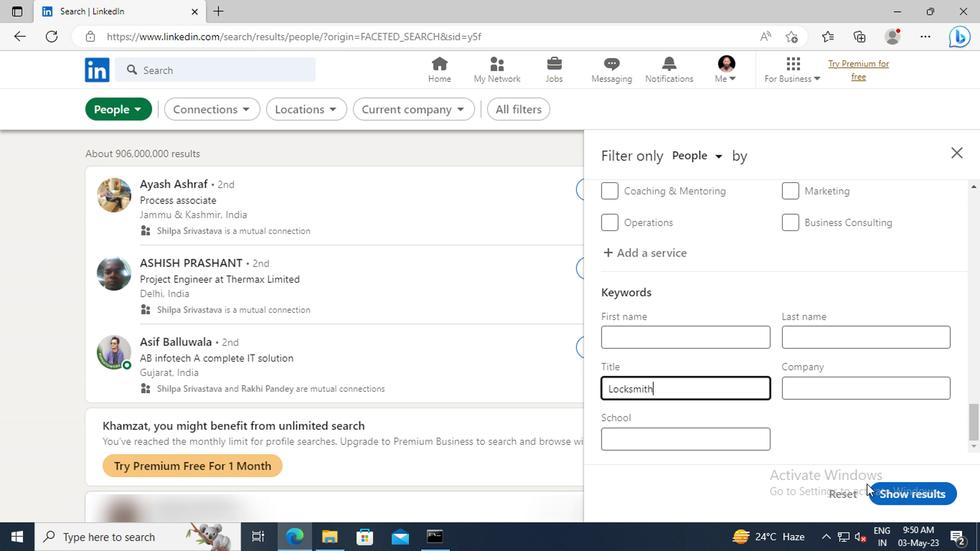 
Action: Mouse pressed left at (728, 439)
Screenshot: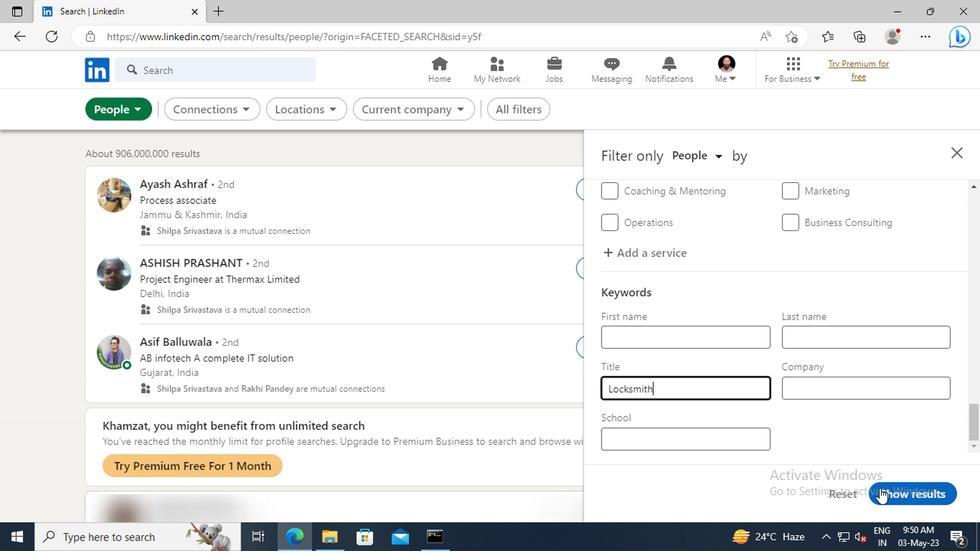 
